 Task: Find a place to stay in Soygaon, India, from August 8 to August 15 for 9 guests, with a price range of ₹10,000 to ₹14,000, 5 bedrooms, 5 bathrooms, 8+ beds, and amenities including Wifi, Free parking, TV, Gym, Breakfast, and Self check-in.
Action: Mouse moved to (585, 85)
Screenshot: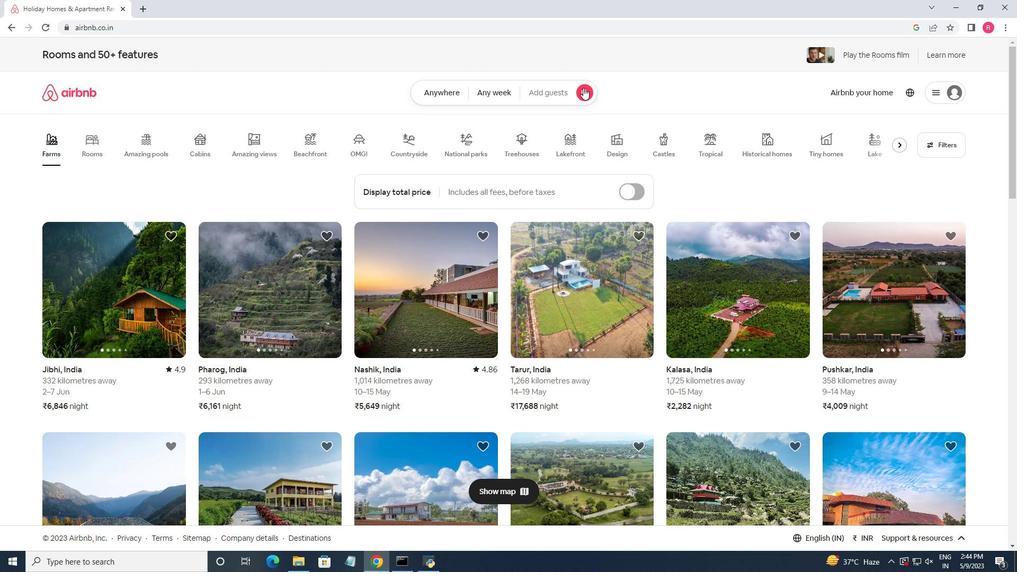 
Action: Mouse pressed left at (585, 85)
Screenshot: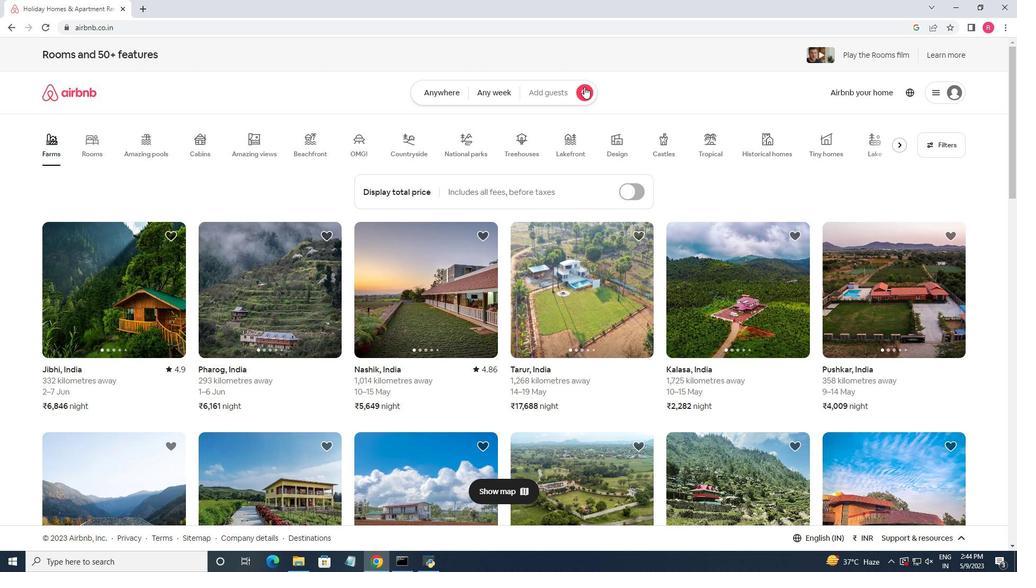
Action: Mouse moved to (381, 138)
Screenshot: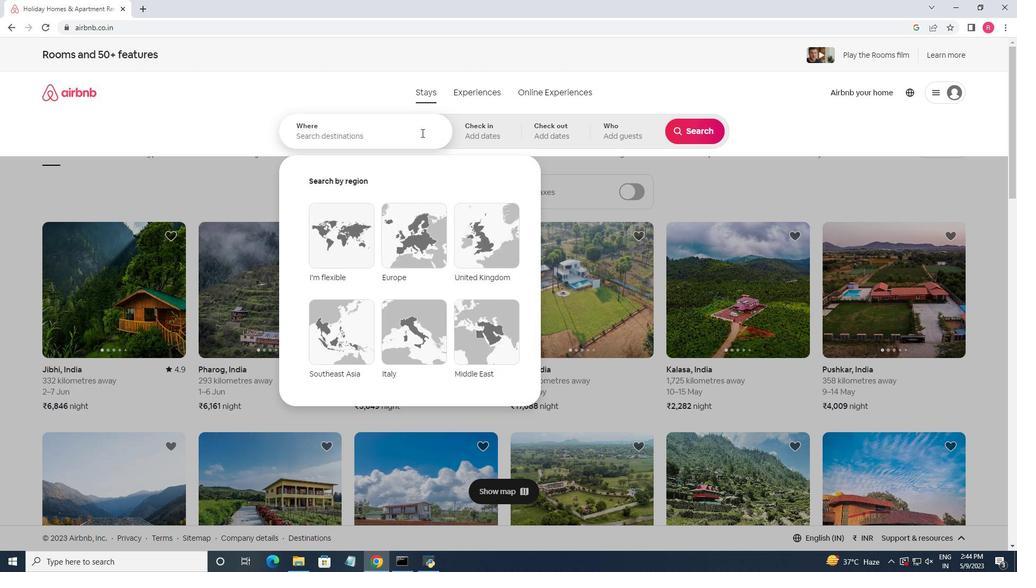
Action: Mouse pressed left at (381, 138)
Screenshot: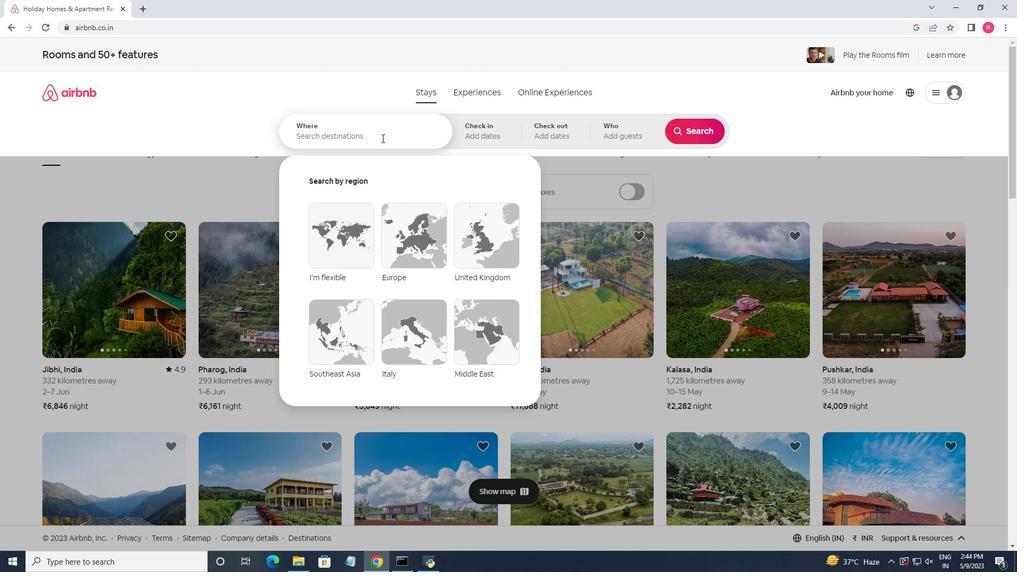 
Action: Key pressed <Key.shift>Soygaon,<Key.shift><Key.shift><Key.shift><Key.shift><Key.space>INdia<Key.backspace><Key.backspace><Key.backspace><Key.backspace>ndia<Key.enter>
Screenshot: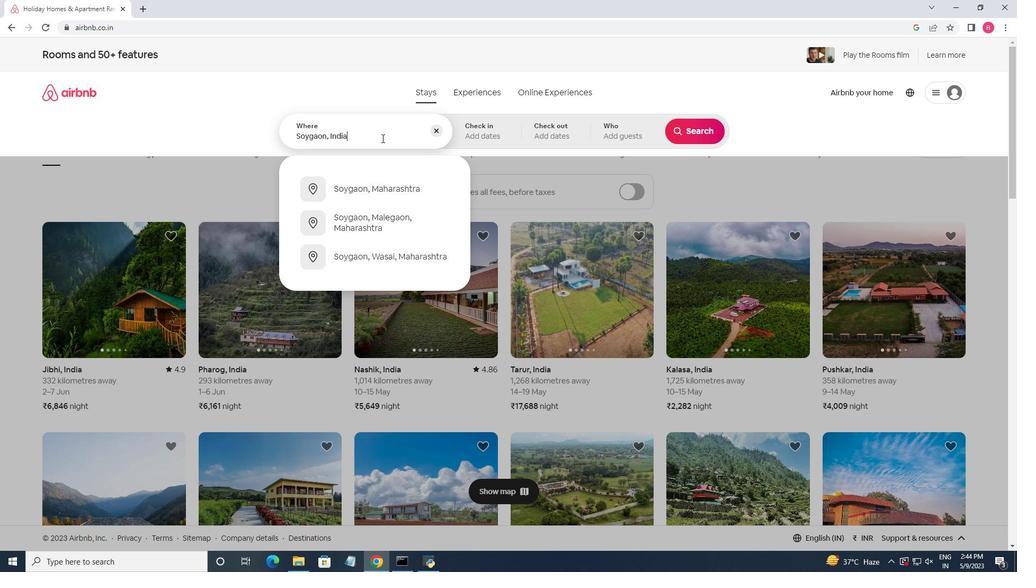 
Action: Mouse moved to (689, 216)
Screenshot: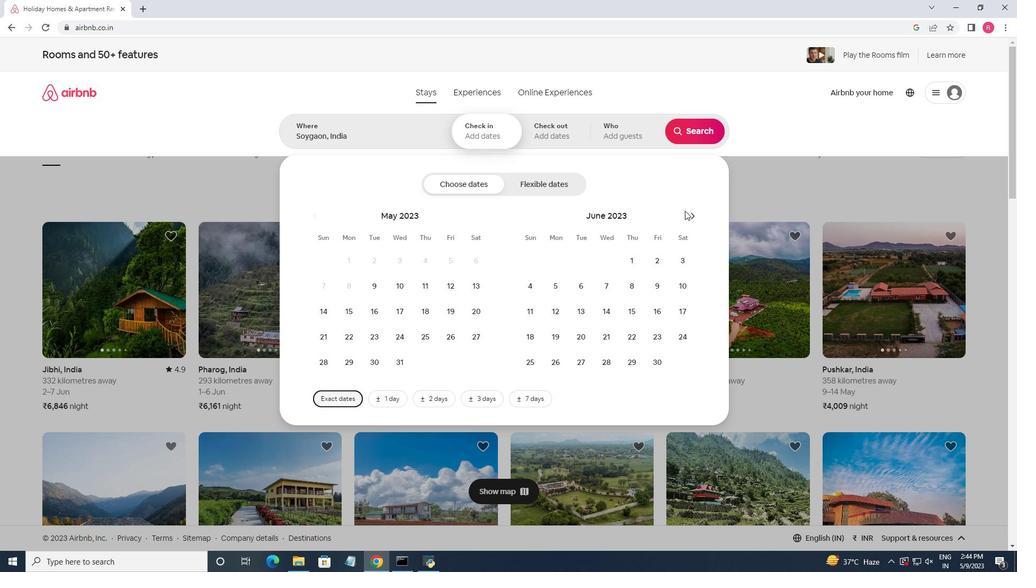 
Action: Mouse pressed left at (689, 216)
Screenshot: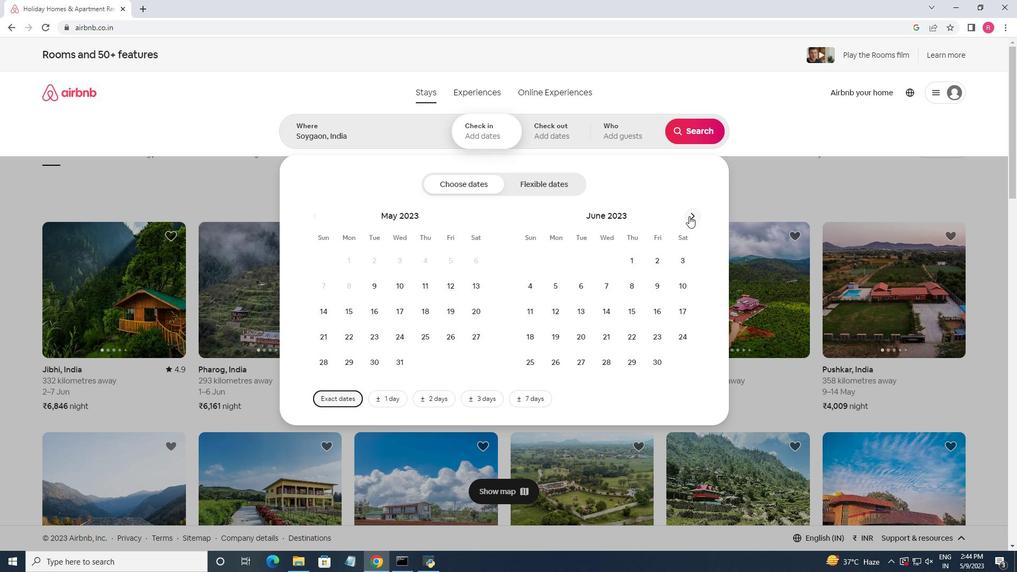 
Action: Mouse moved to (690, 216)
Screenshot: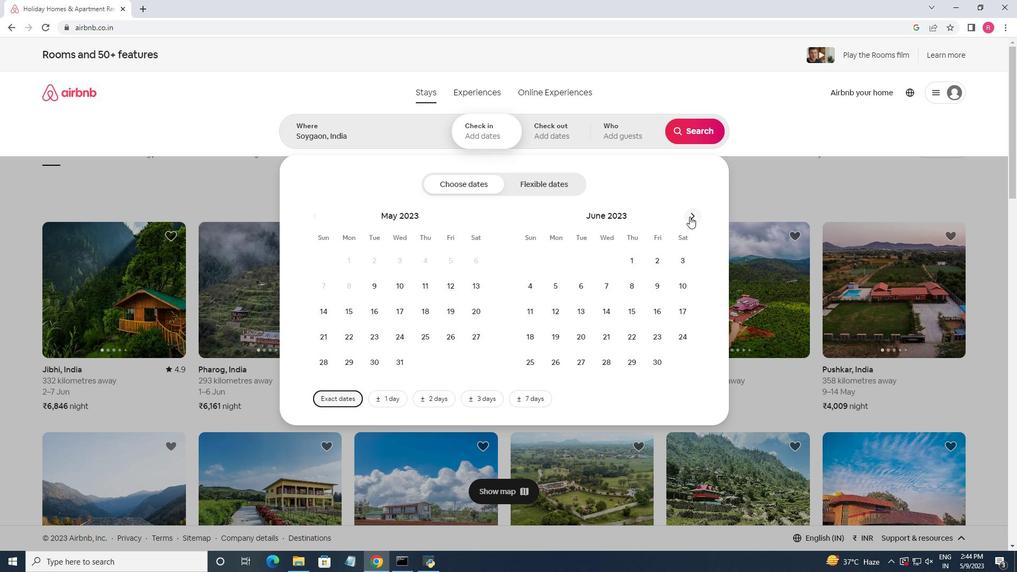 
Action: Mouse pressed left at (690, 216)
Screenshot: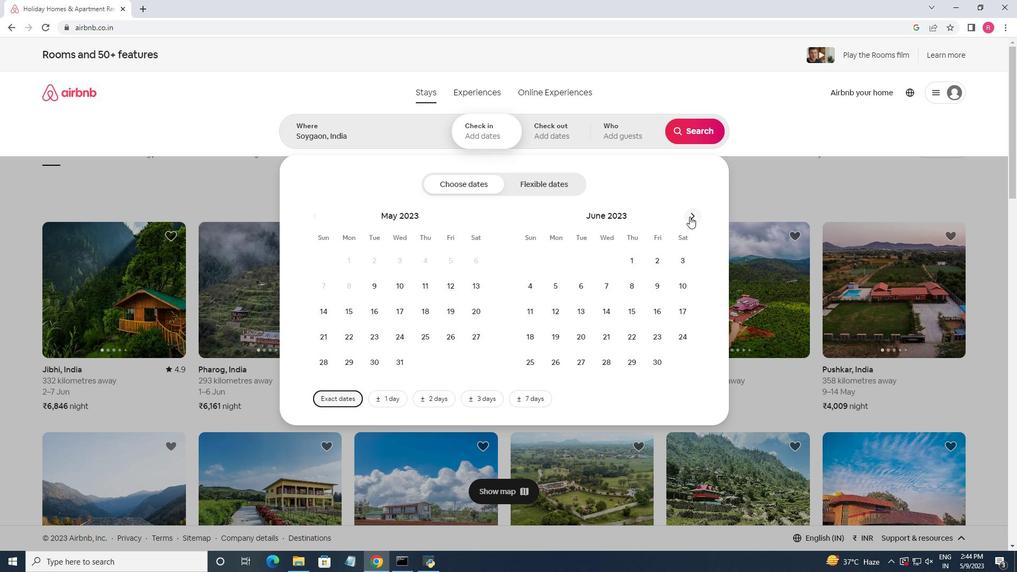 
Action: Mouse moved to (691, 217)
Screenshot: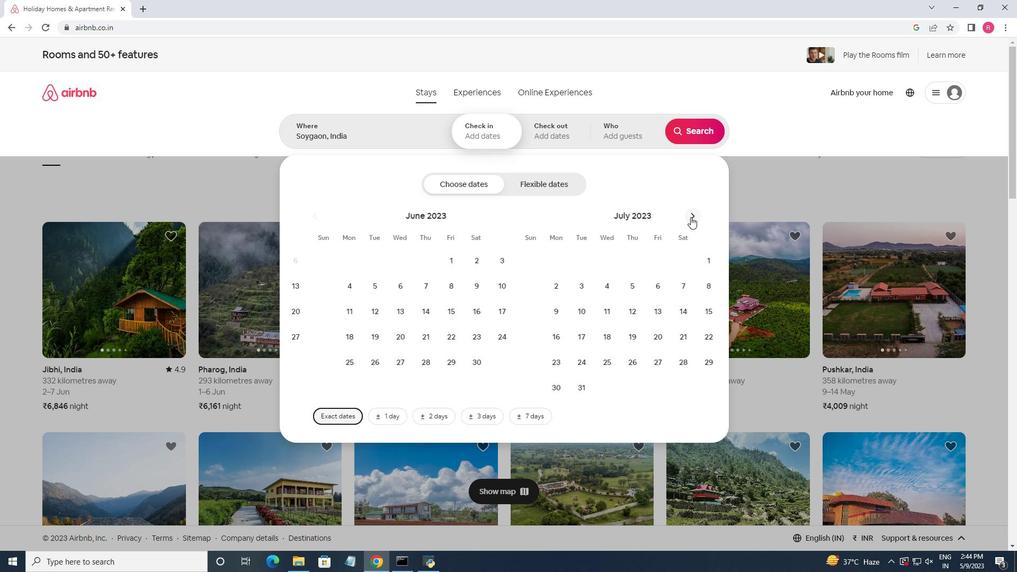 
Action: Mouse pressed left at (691, 217)
Screenshot: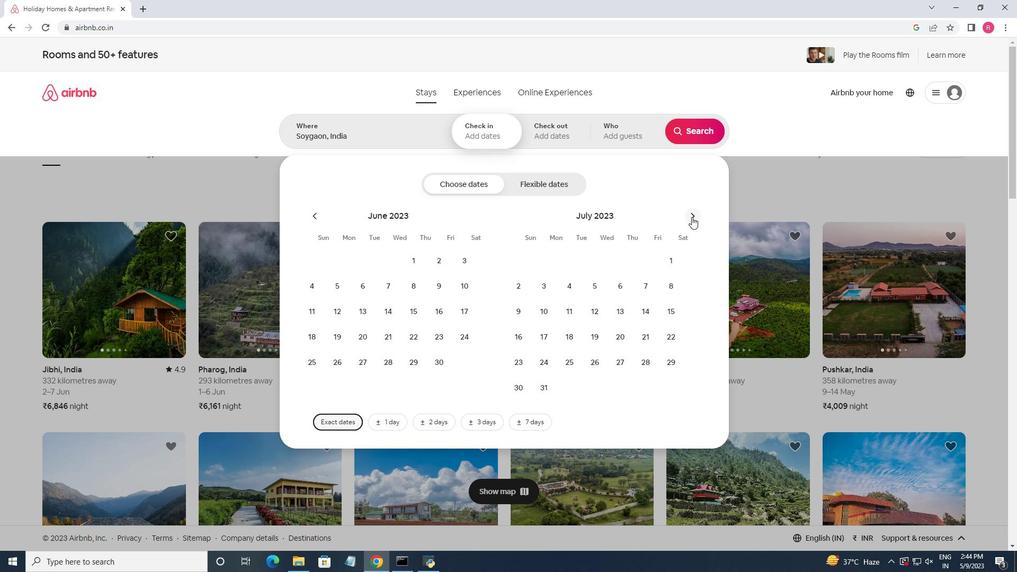 
Action: Mouse moved to (381, 283)
Screenshot: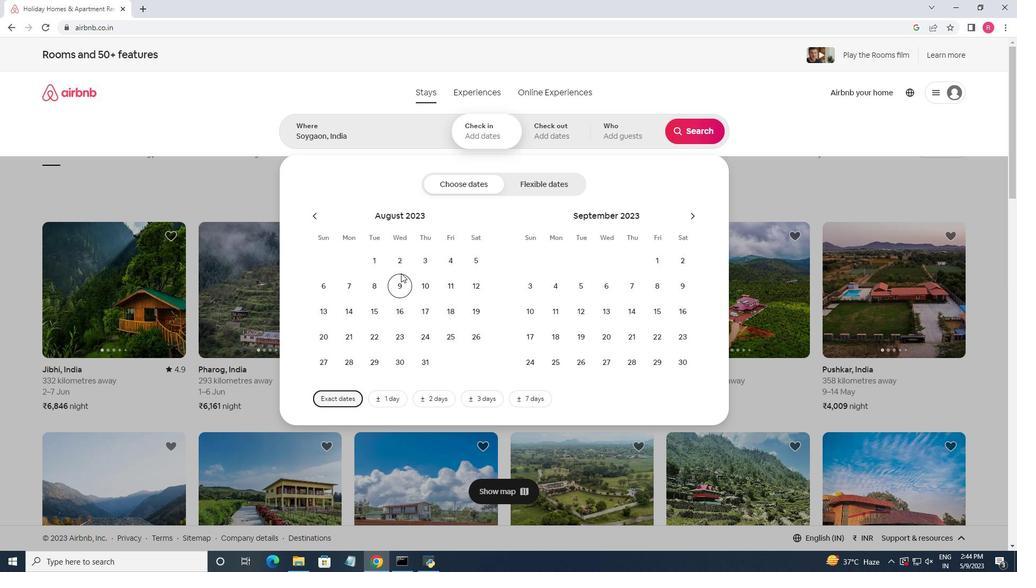 
Action: Mouse pressed left at (381, 283)
Screenshot: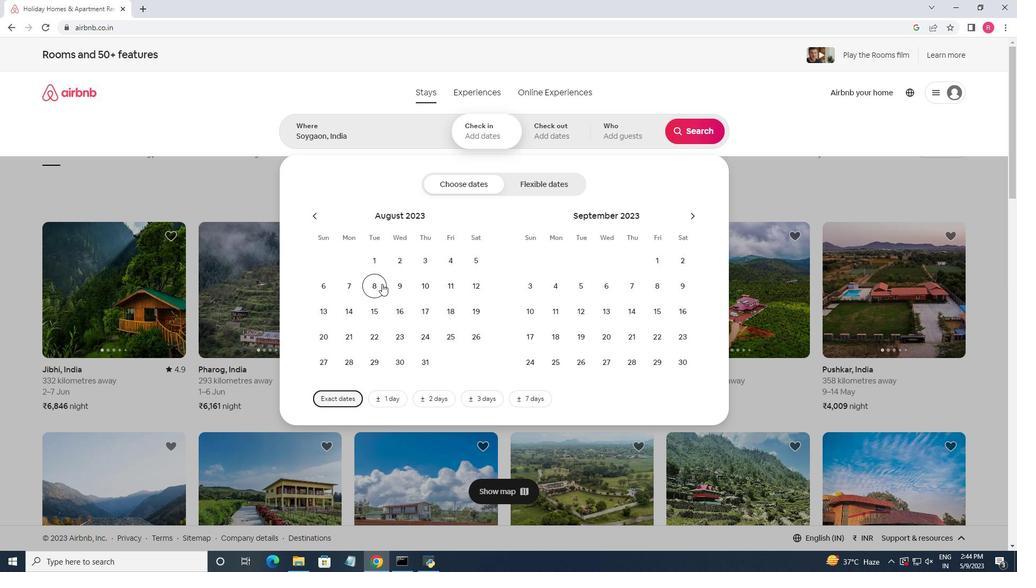 
Action: Mouse moved to (372, 309)
Screenshot: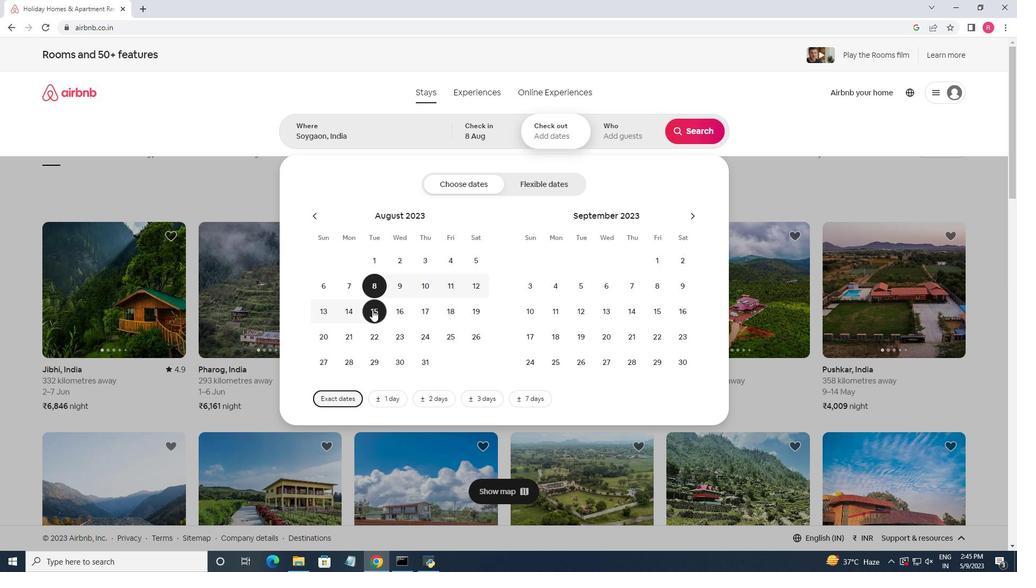 
Action: Mouse pressed left at (372, 309)
Screenshot: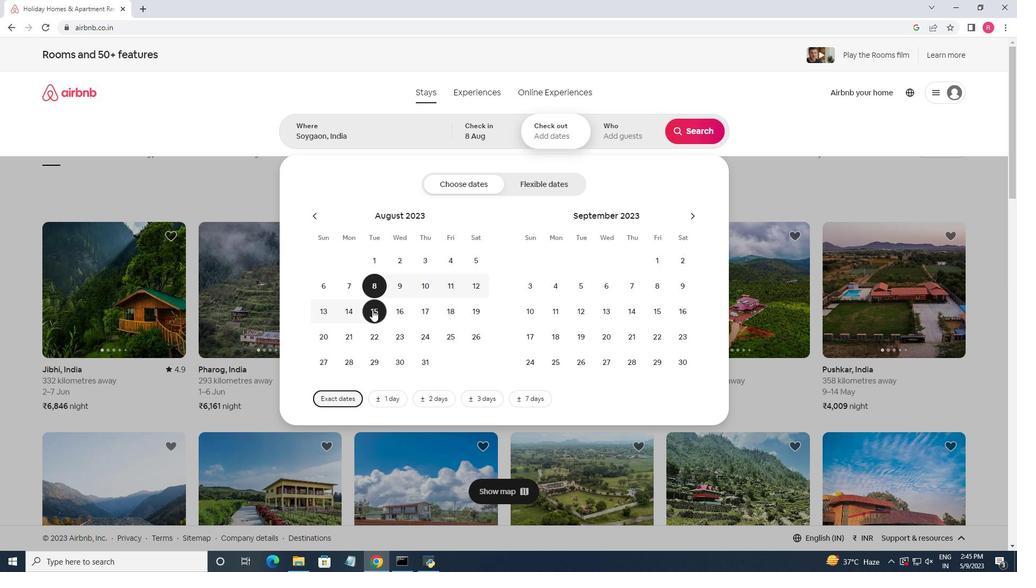 
Action: Mouse moved to (617, 135)
Screenshot: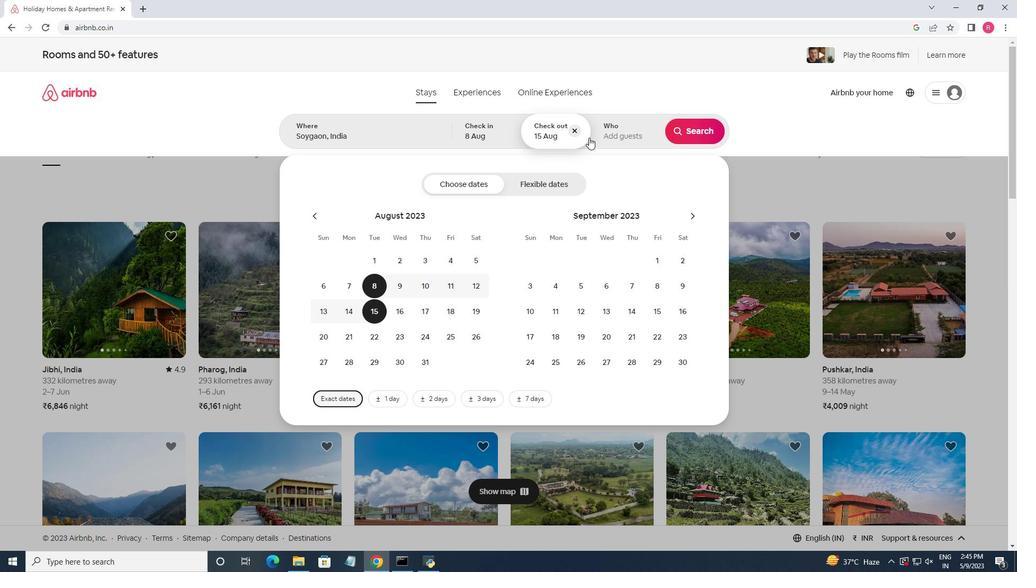 
Action: Mouse pressed left at (617, 135)
Screenshot: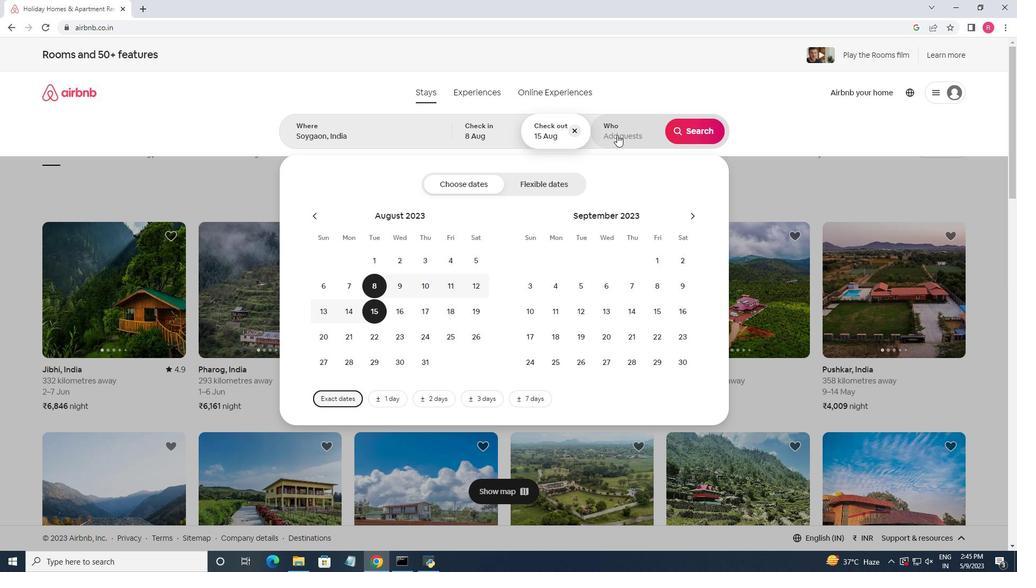 
Action: Mouse moved to (698, 187)
Screenshot: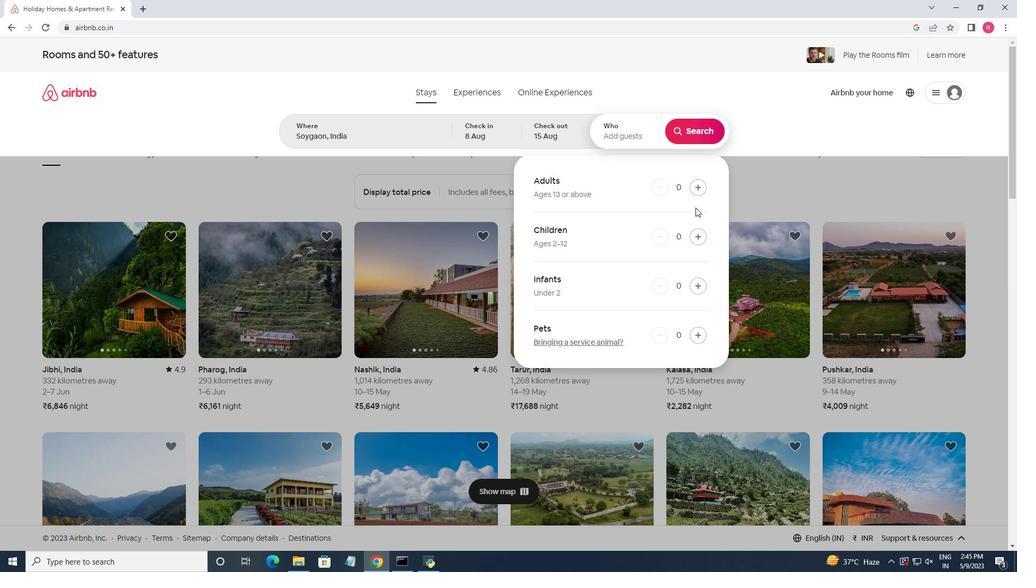 
Action: Mouse pressed left at (698, 187)
Screenshot: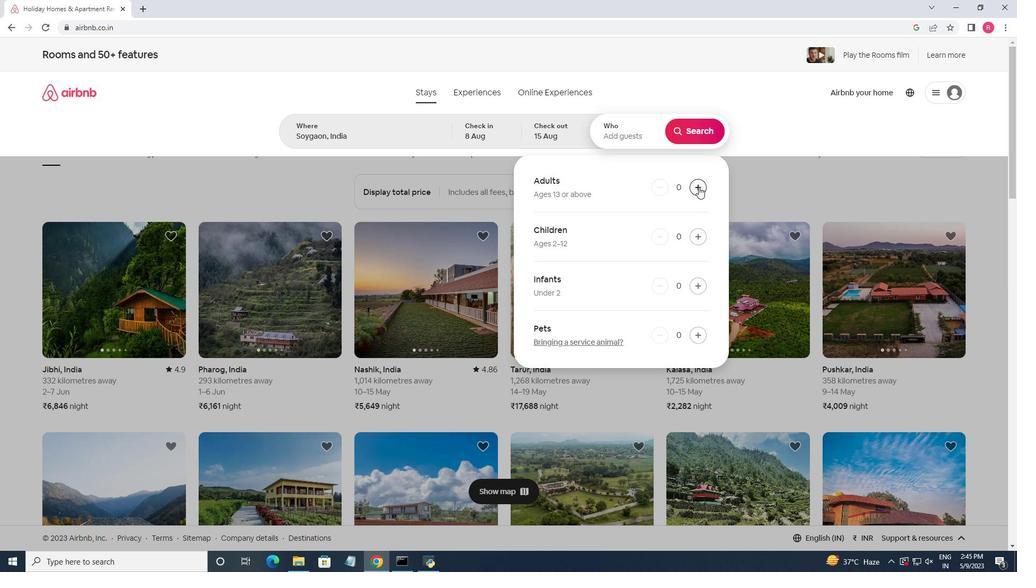 
Action: Mouse moved to (698, 187)
Screenshot: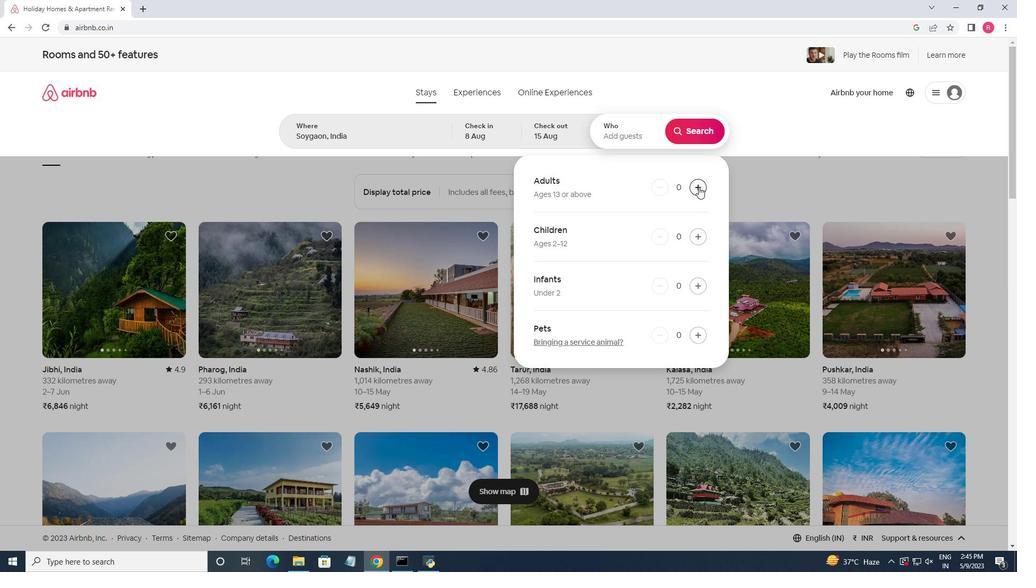 
Action: Mouse pressed left at (698, 187)
Screenshot: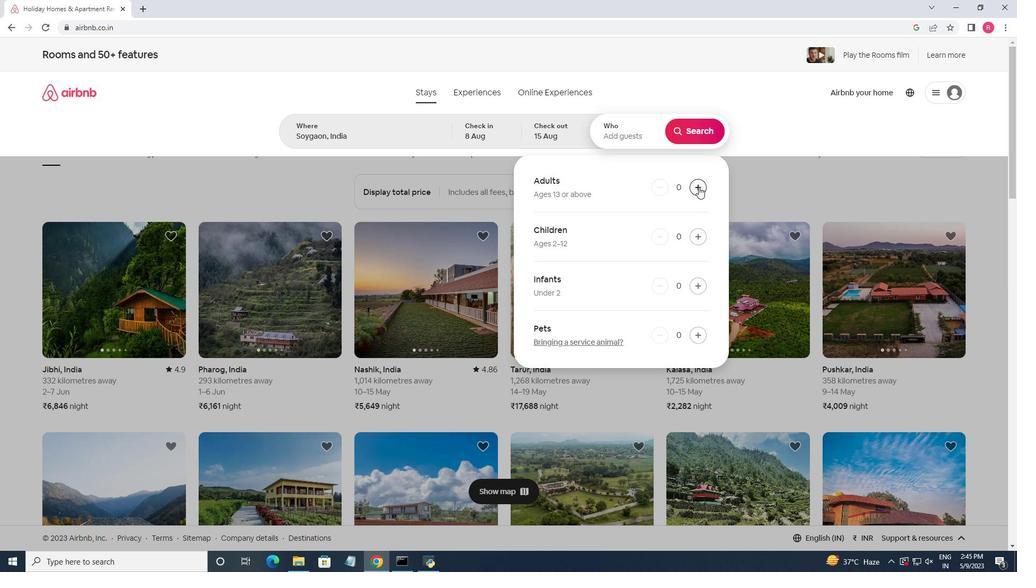 
Action: Mouse pressed left at (698, 187)
Screenshot: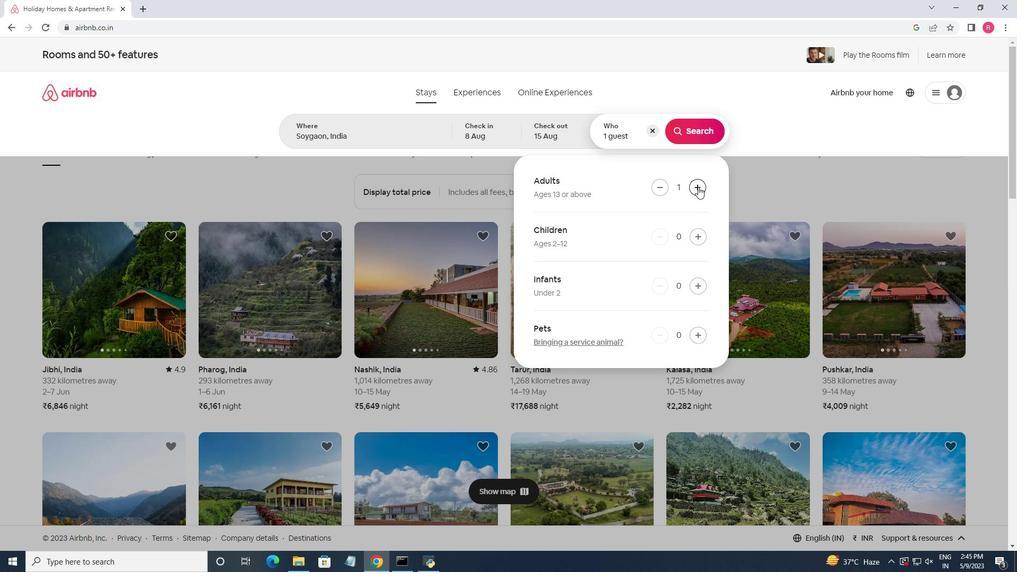 
Action: Mouse pressed left at (698, 187)
Screenshot: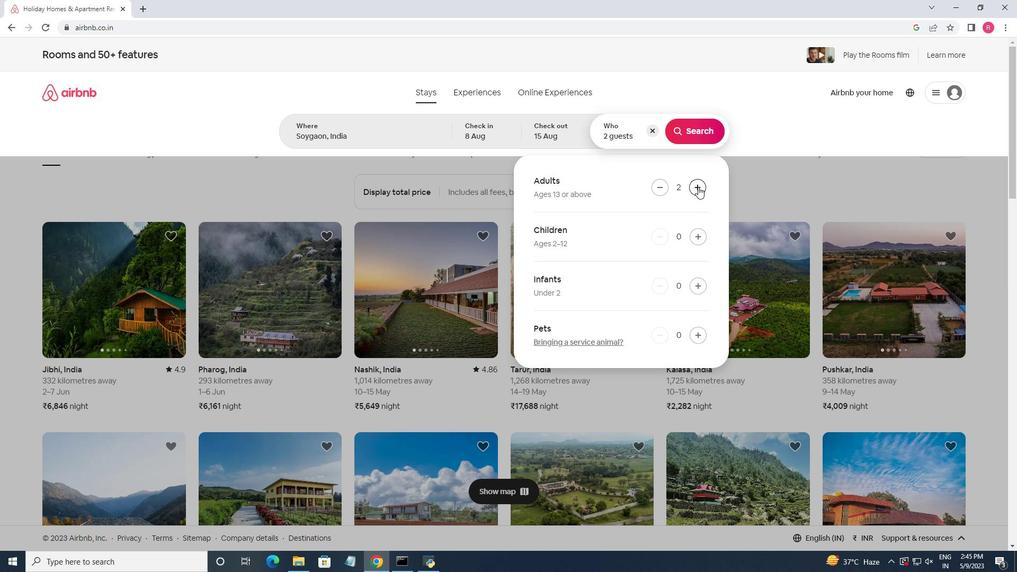 
Action: Mouse pressed left at (698, 187)
Screenshot: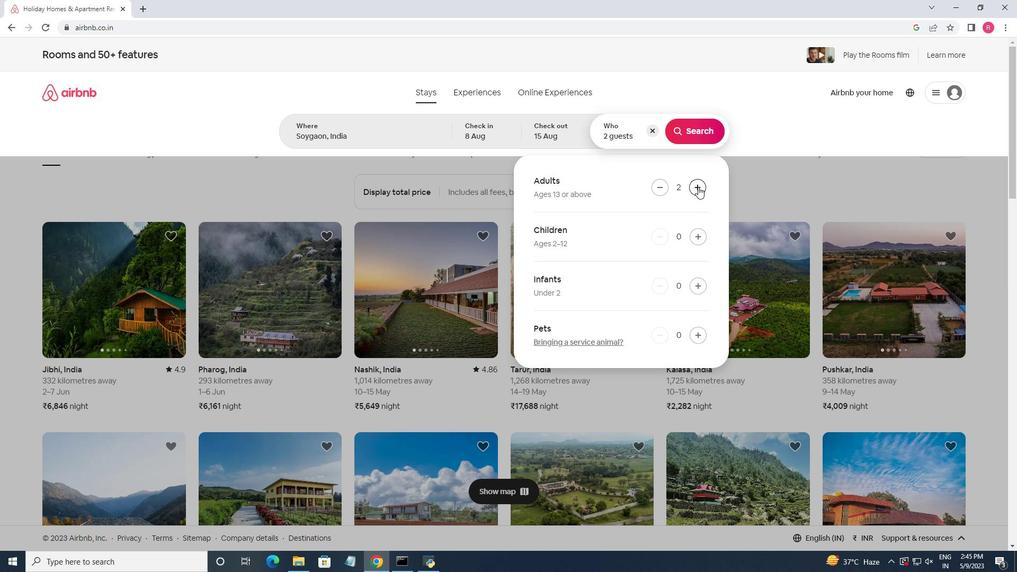 
Action: Mouse pressed left at (698, 187)
Screenshot: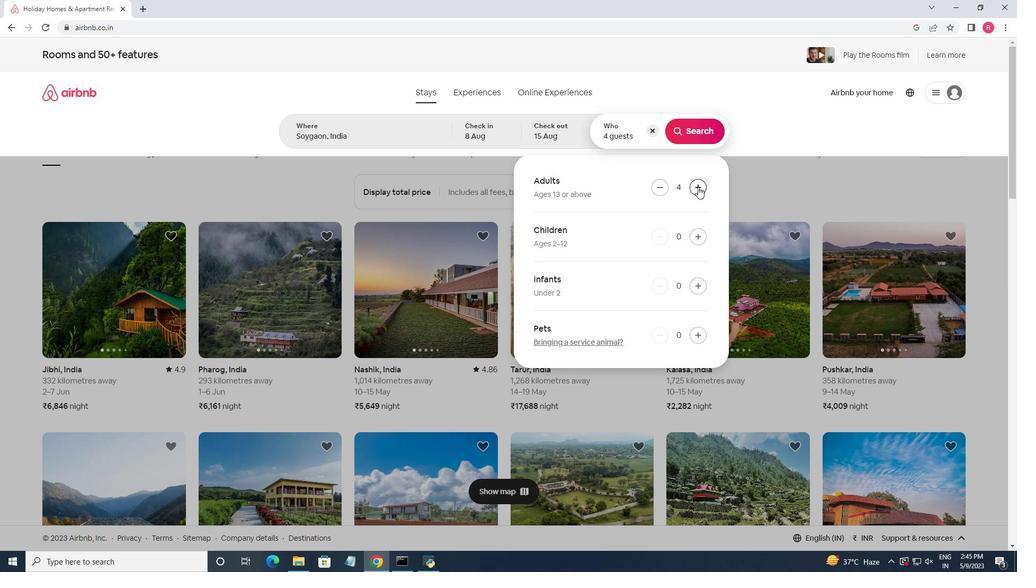 
Action: Mouse pressed left at (698, 187)
Screenshot: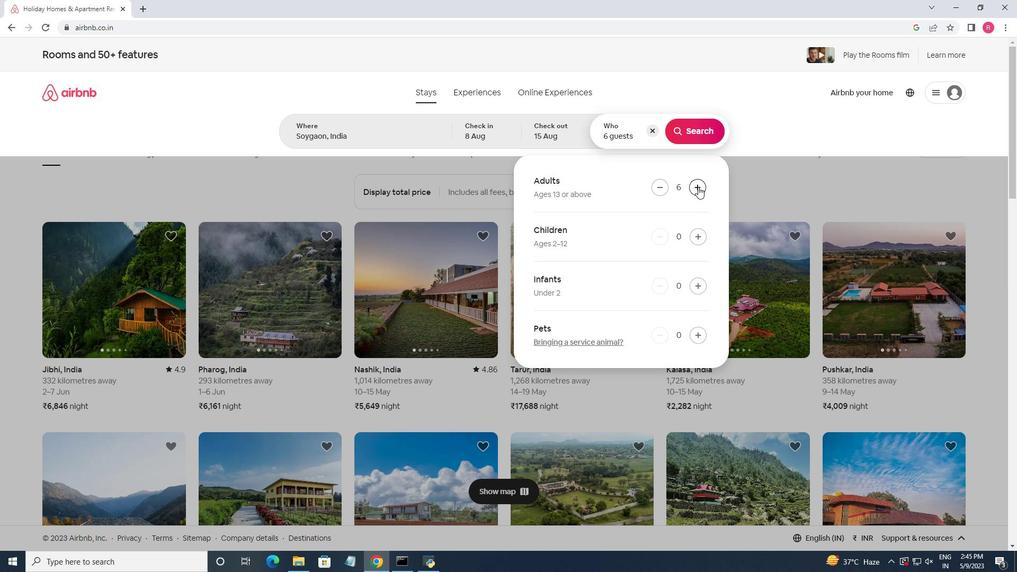
Action: Mouse moved to (697, 188)
Screenshot: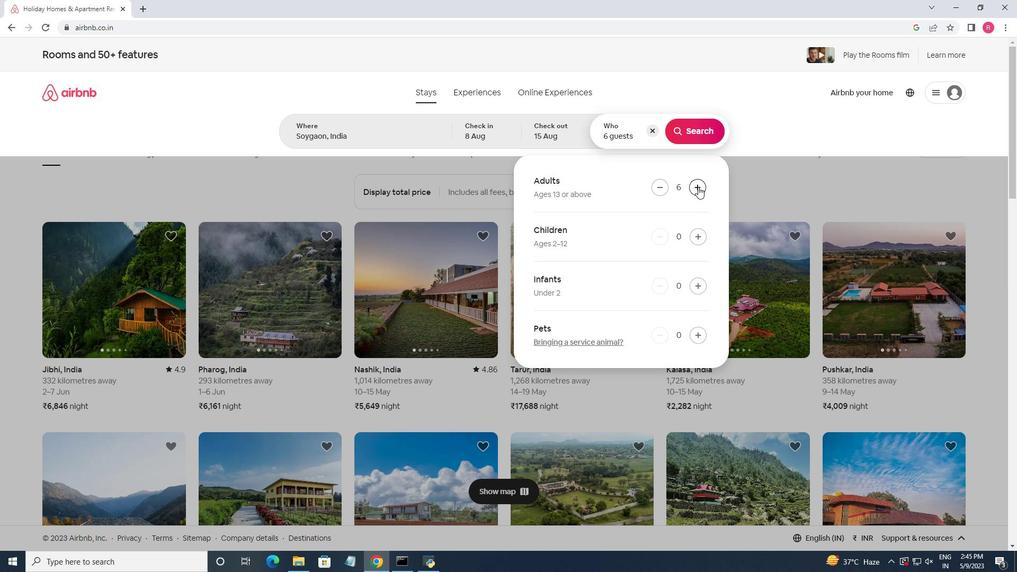 
Action: Mouse pressed left at (697, 188)
Screenshot: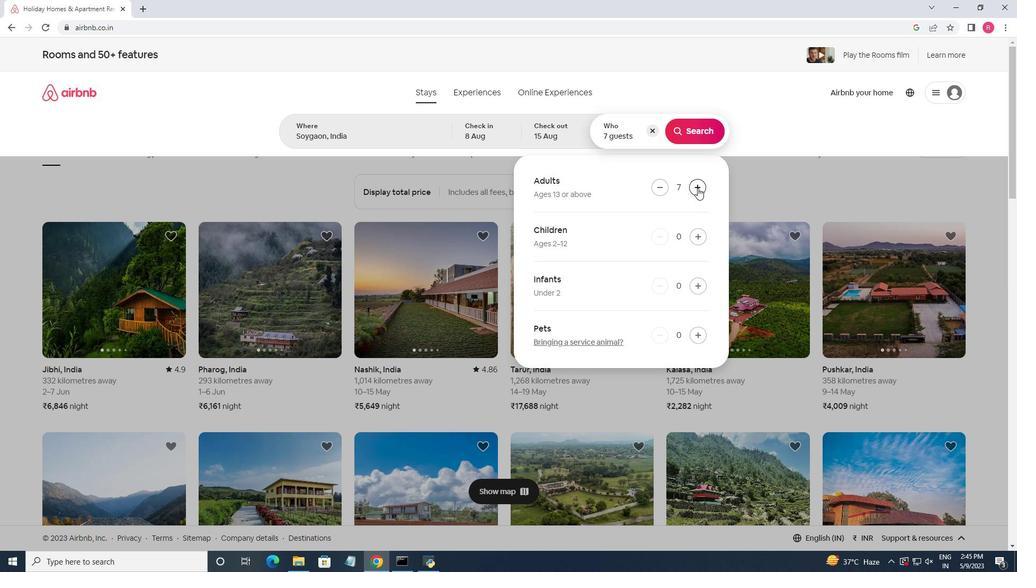 
Action: Mouse pressed left at (697, 188)
Screenshot: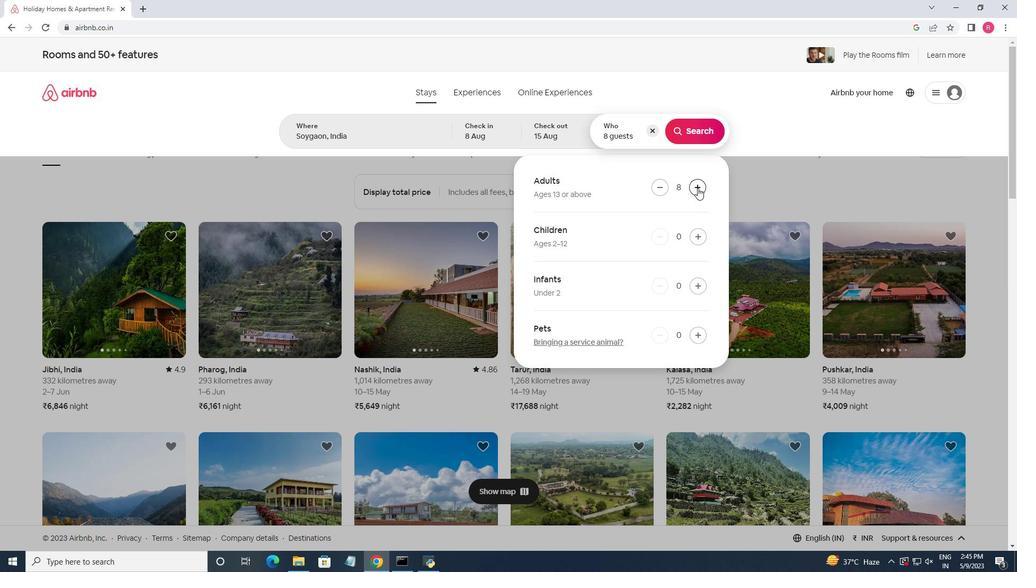 
Action: Mouse moved to (691, 130)
Screenshot: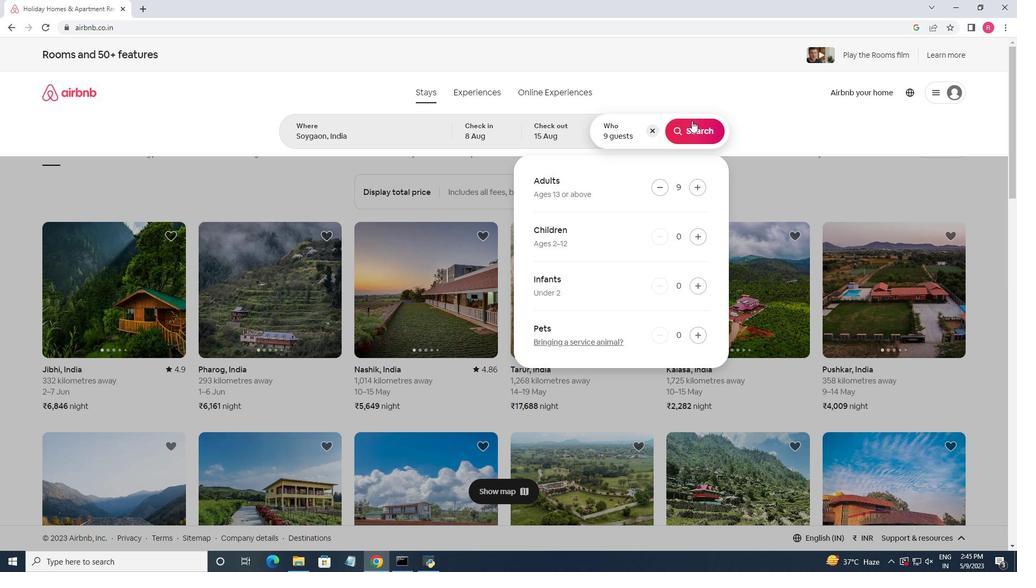 
Action: Mouse pressed left at (691, 130)
Screenshot: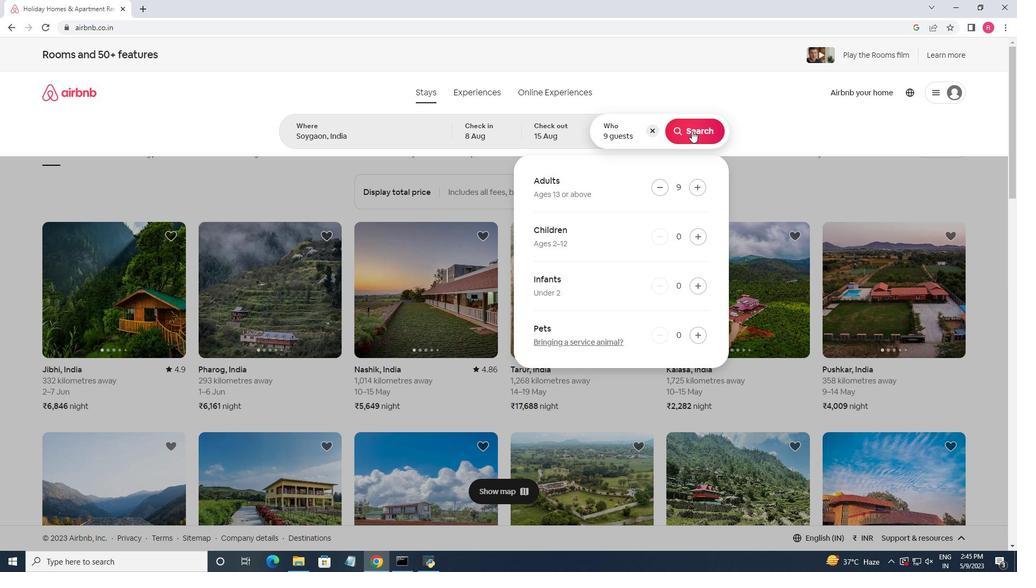 
Action: Mouse moved to (973, 102)
Screenshot: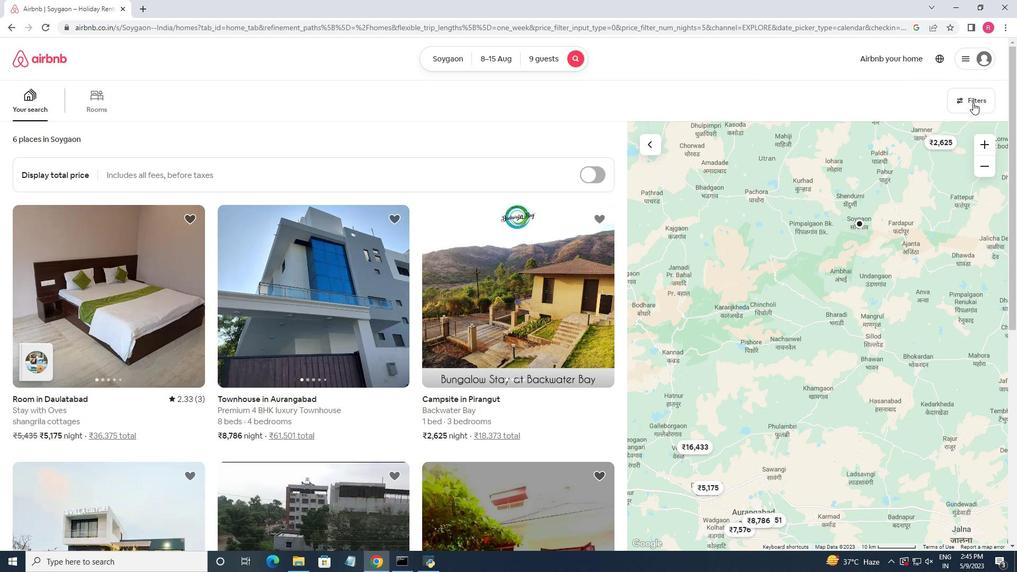 
Action: Mouse pressed left at (973, 102)
Screenshot: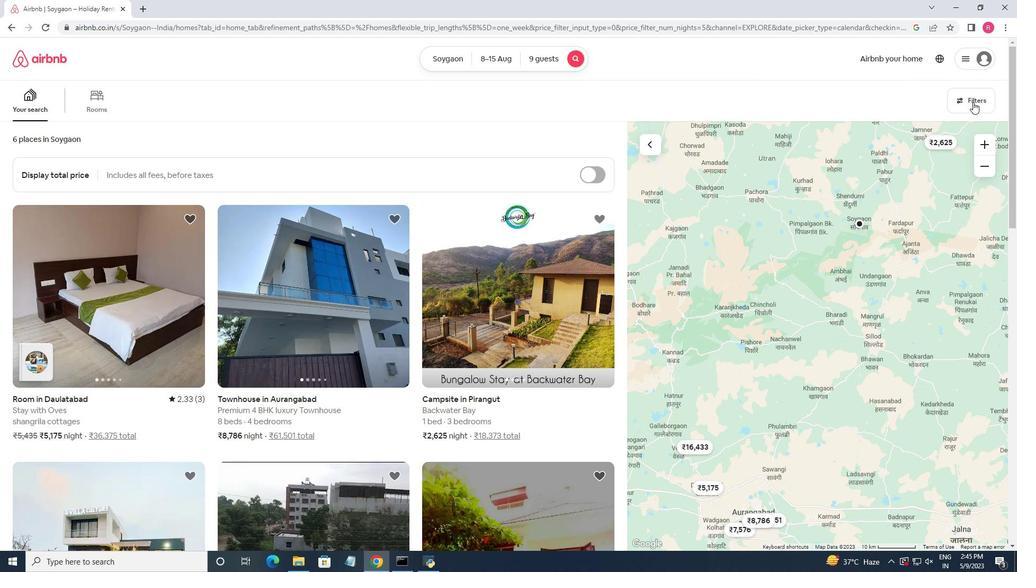 
Action: Mouse moved to (413, 366)
Screenshot: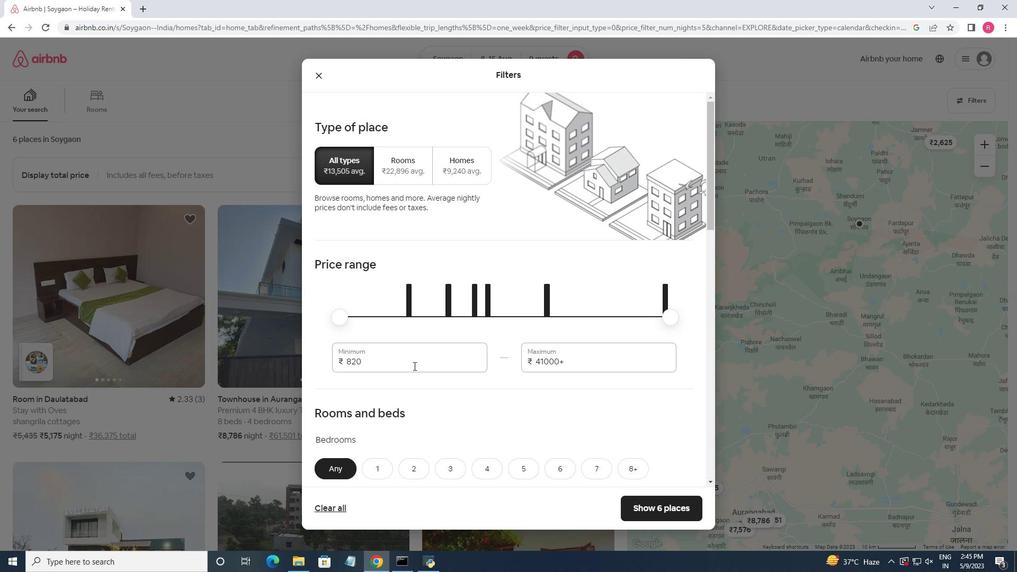 
Action: Mouse pressed left at (413, 366)
Screenshot: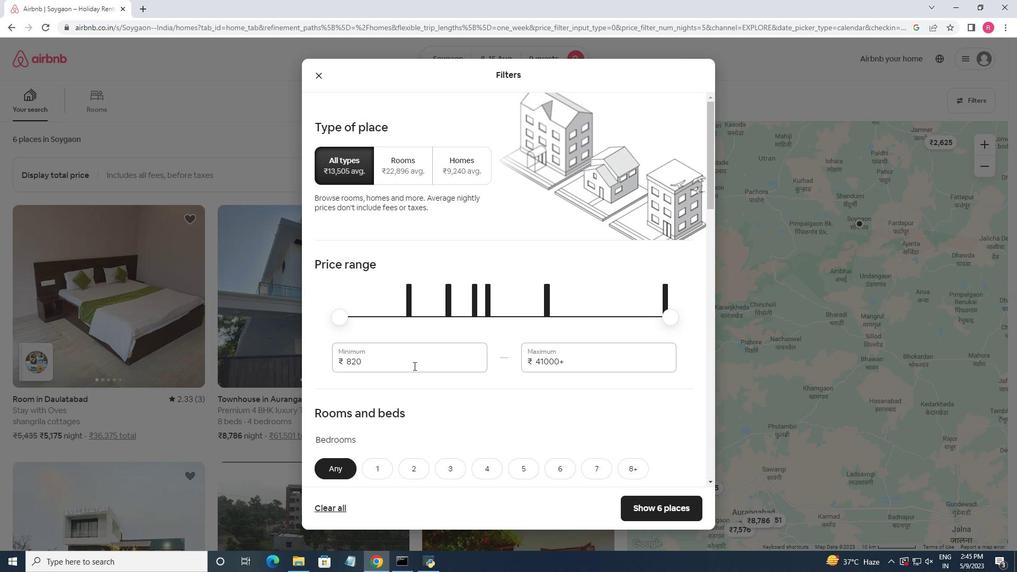 
Action: Mouse pressed left at (413, 366)
Screenshot: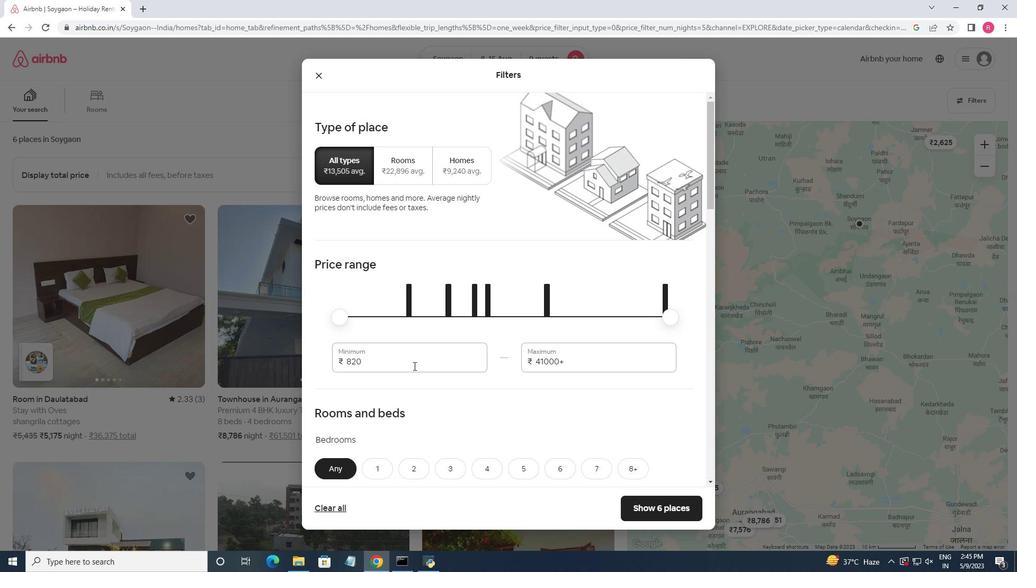 
Action: Key pressed <Key.backspace>10000<Key.tab>140000
Screenshot: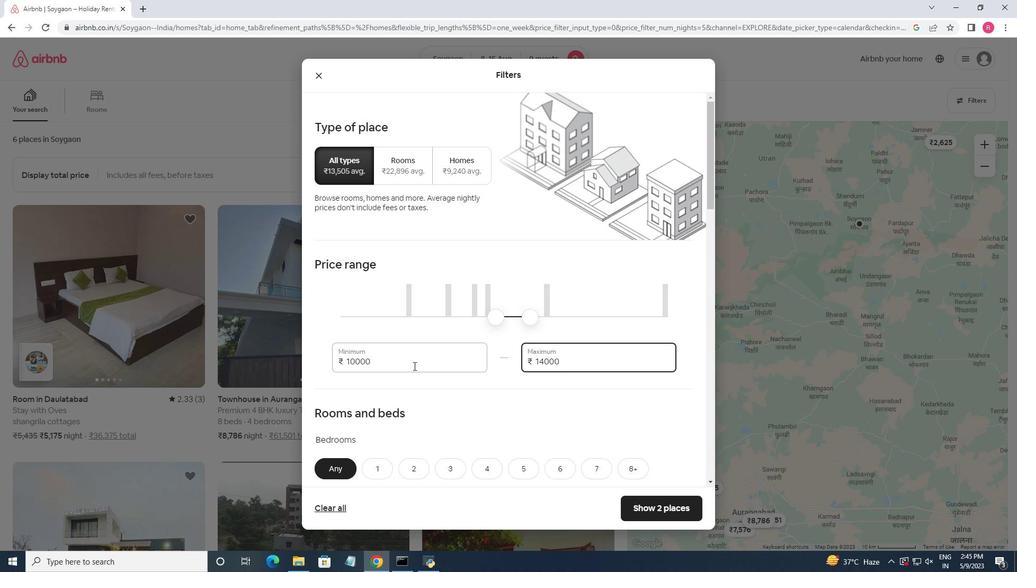 
Action: Mouse moved to (434, 401)
Screenshot: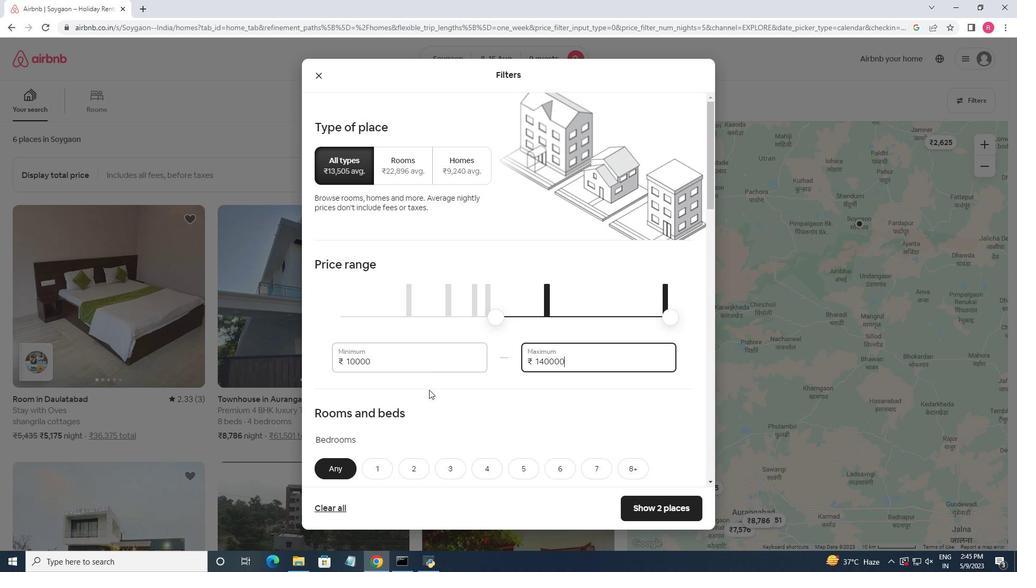 
Action: Key pressed <Key.backspace>
Screenshot: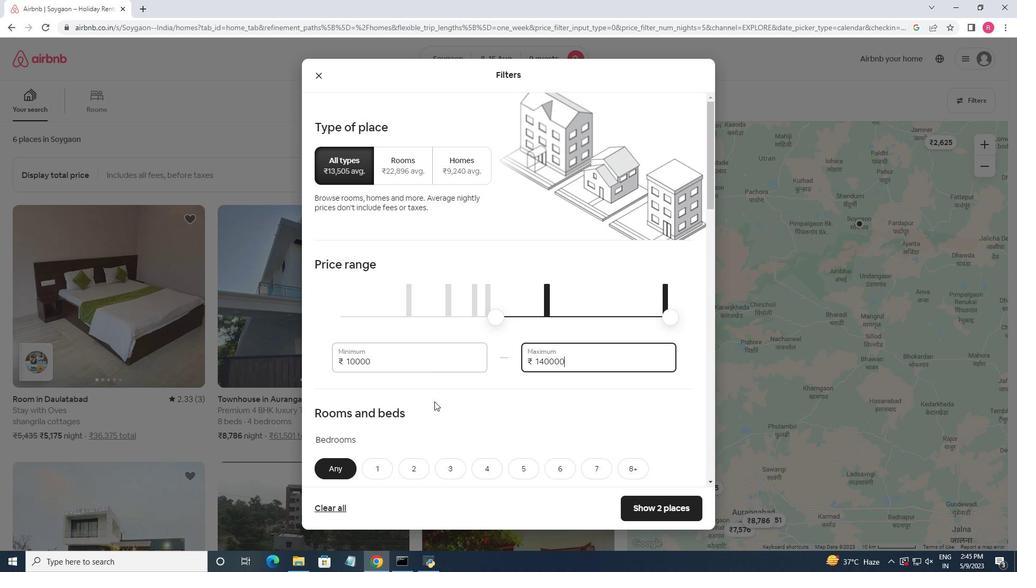 
Action: Mouse moved to (532, 395)
Screenshot: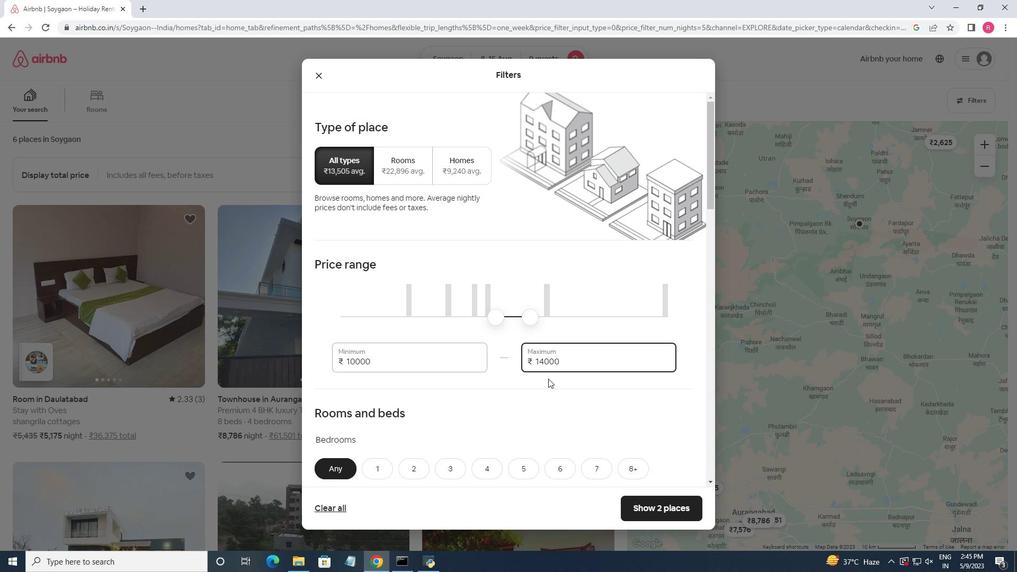 
Action: Mouse scrolled (532, 394) with delta (0, 0)
Screenshot: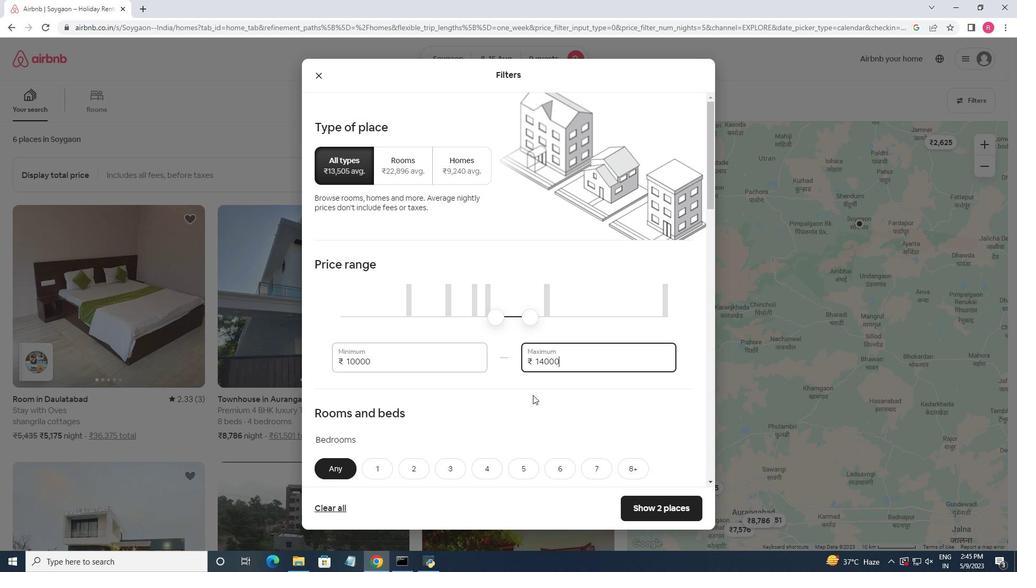 
Action: Mouse moved to (526, 396)
Screenshot: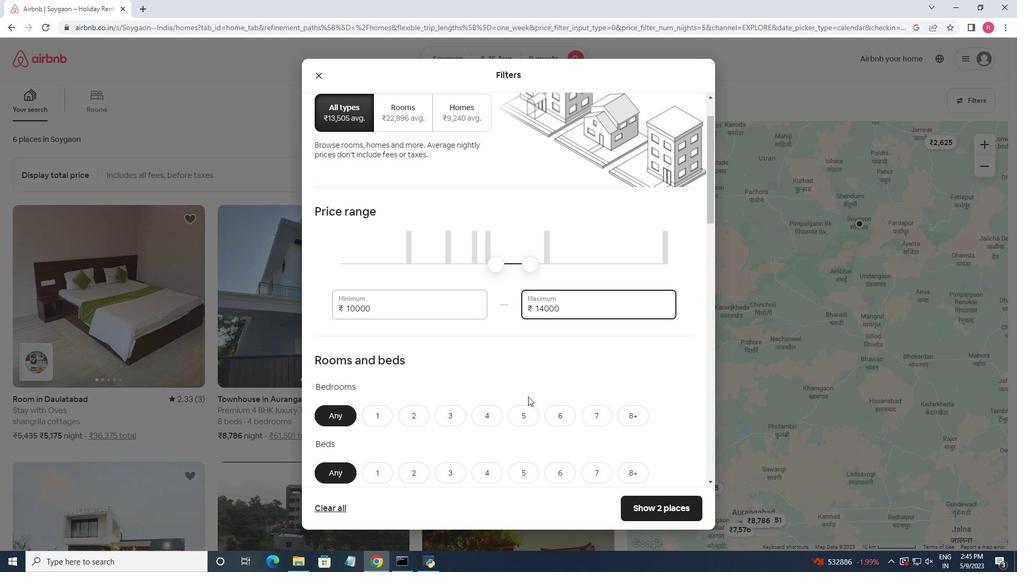 
Action: Mouse scrolled (526, 396) with delta (0, 0)
Screenshot: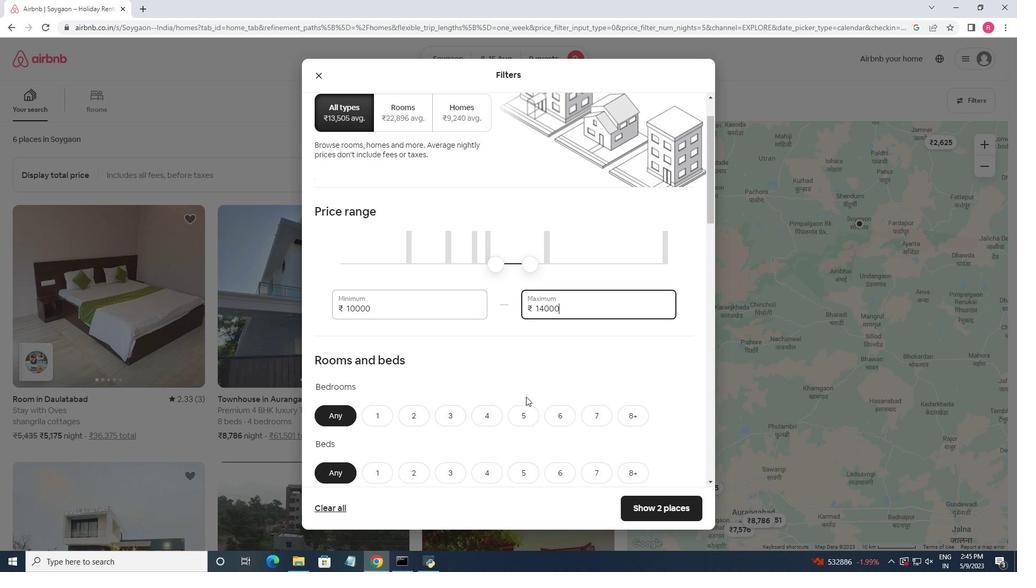
Action: Mouse moved to (533, 375)
Screenshot: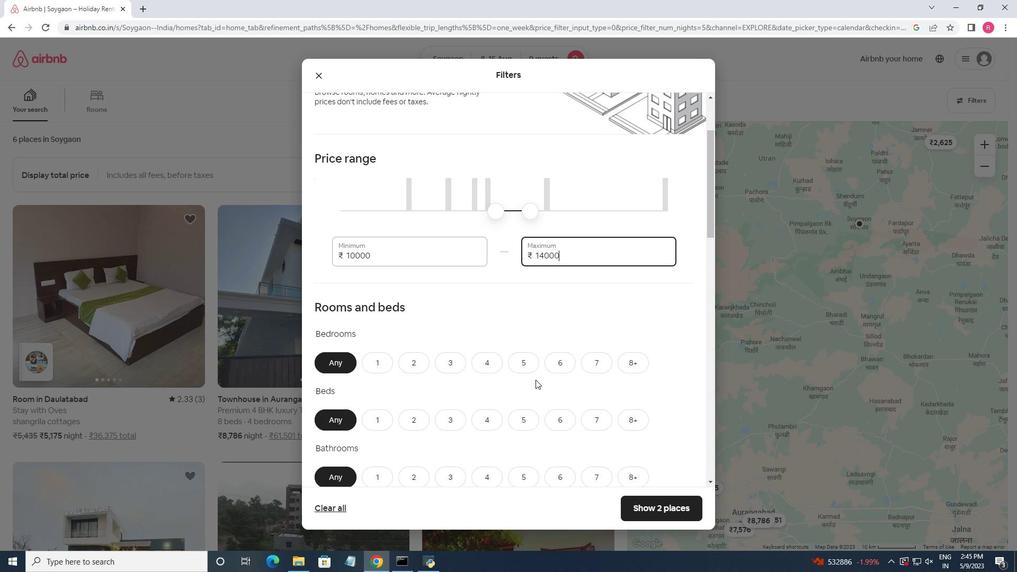 
Action: Mouse scrolled (533, 374) with delta (0, 0)
Screenshot: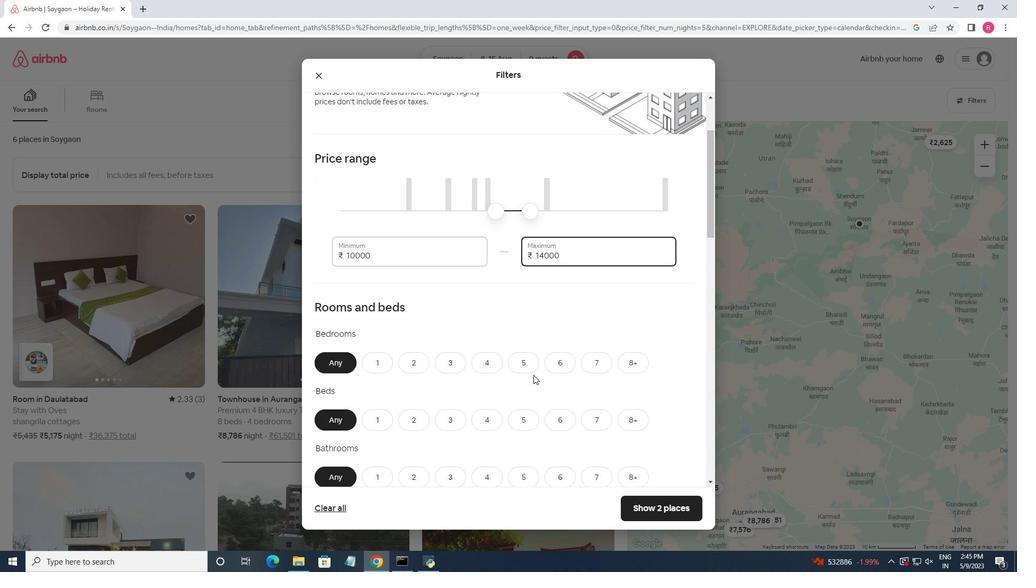 
Action: Mouse moved to (526, 310)
Screenshot: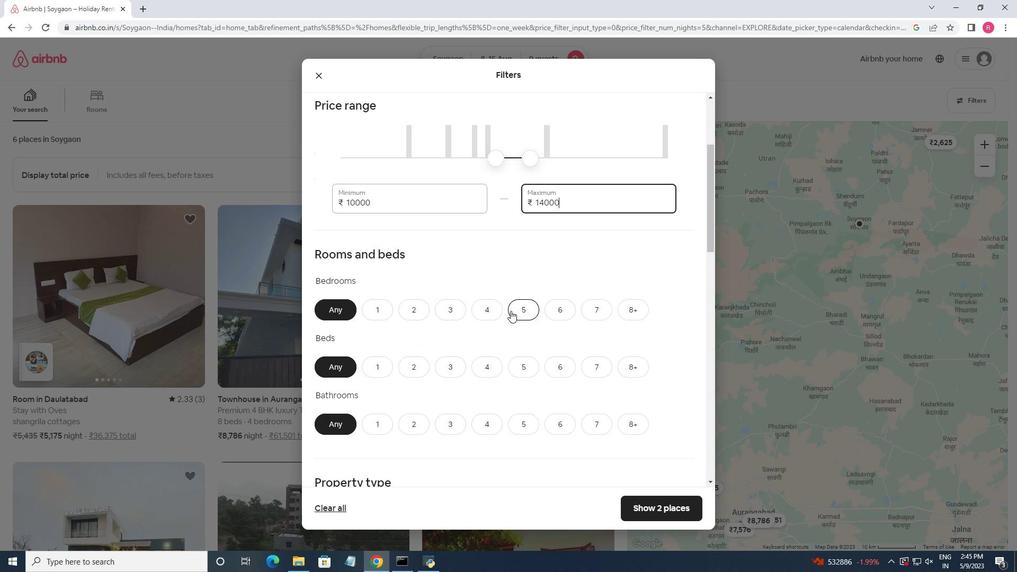 
Action: Mouse pressed left at (526, 310)
Screenshot: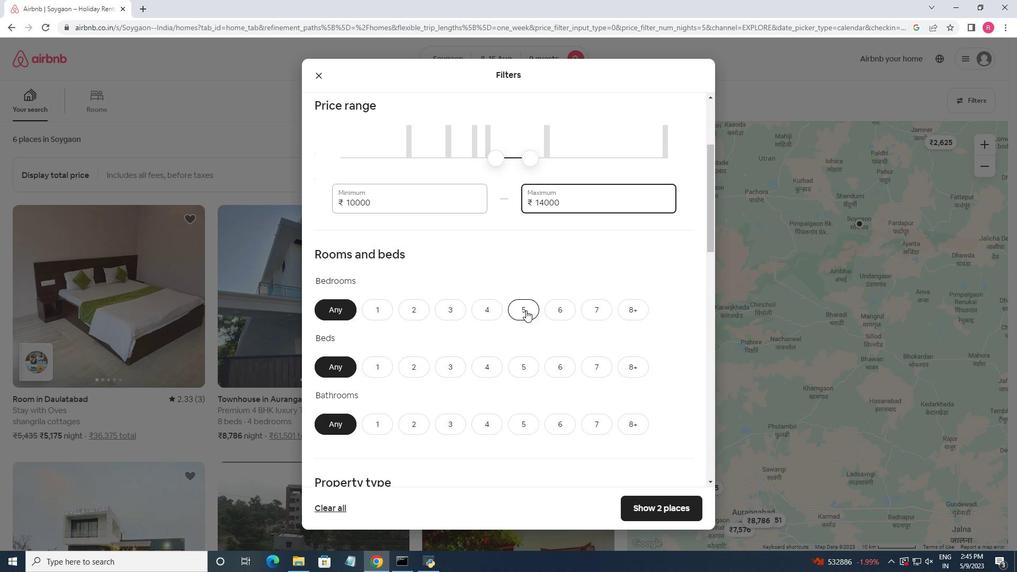 
Action: Mouse moved to (644, 367)
Screenshot: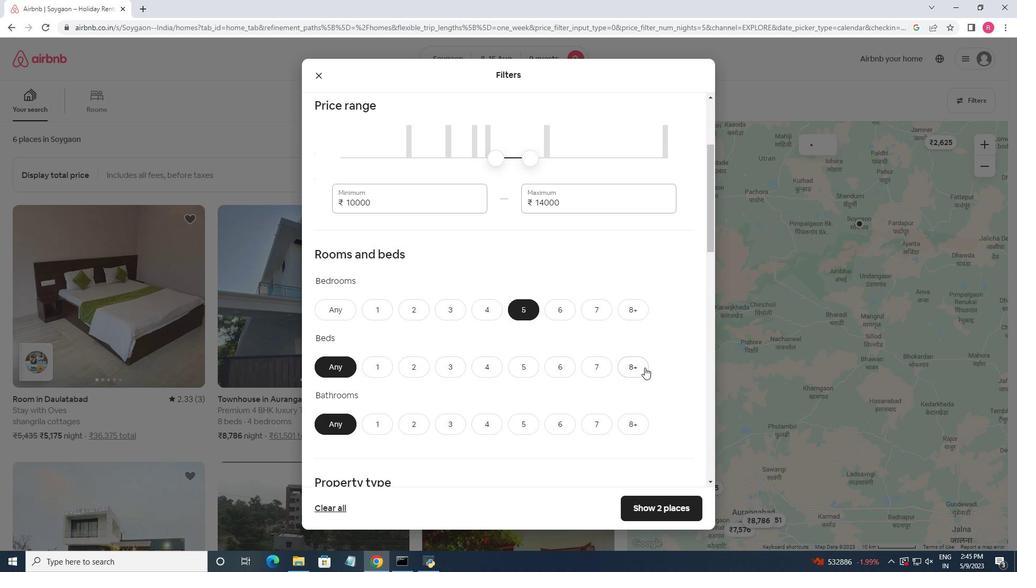 
Action: Mouse pressed left at (644, 367)
Screenshot: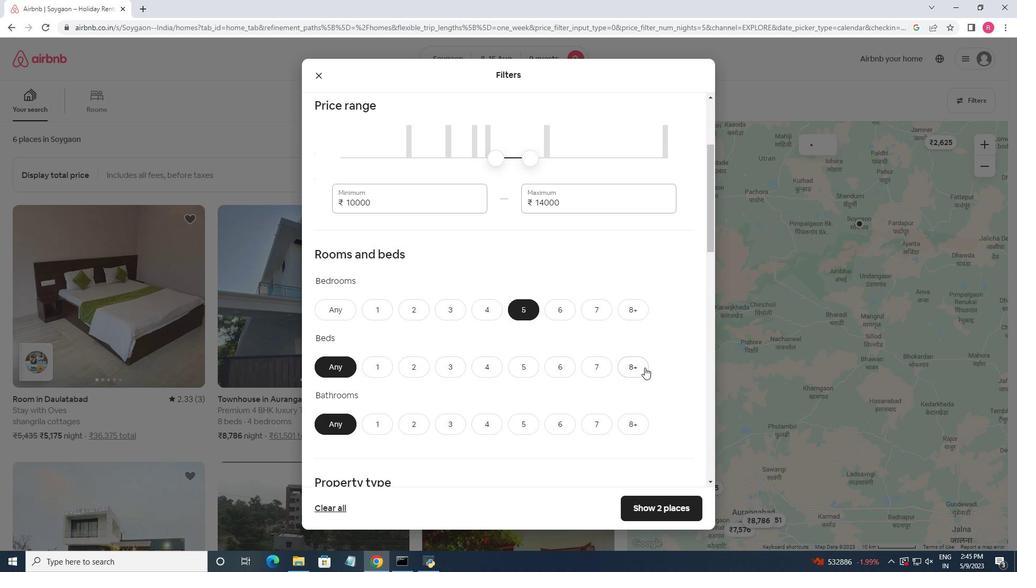 
Action: Mouse moved to (519, 427)
Screenshot: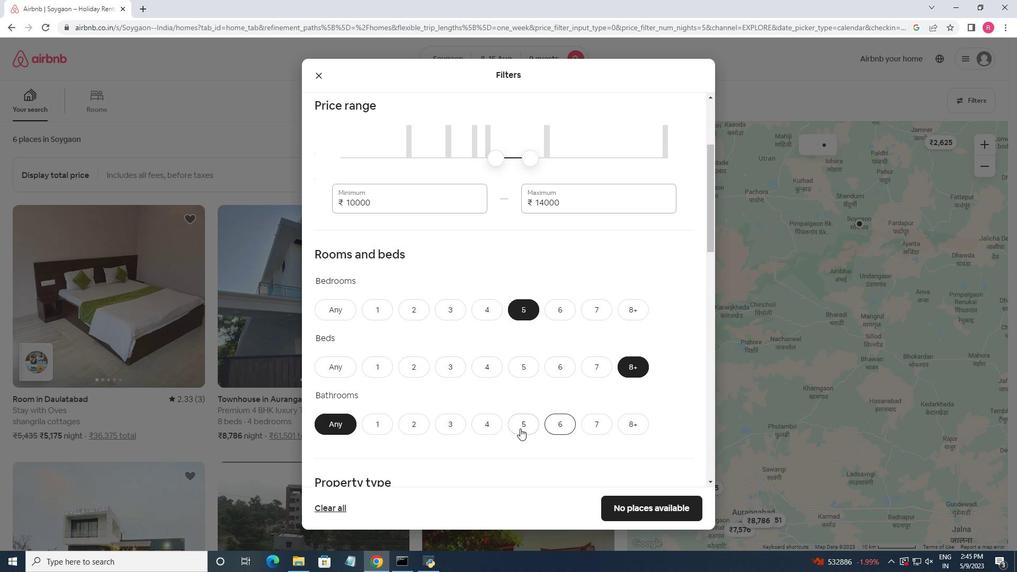 
Action: Mouse pressed left at (519, 427)
Screenshot: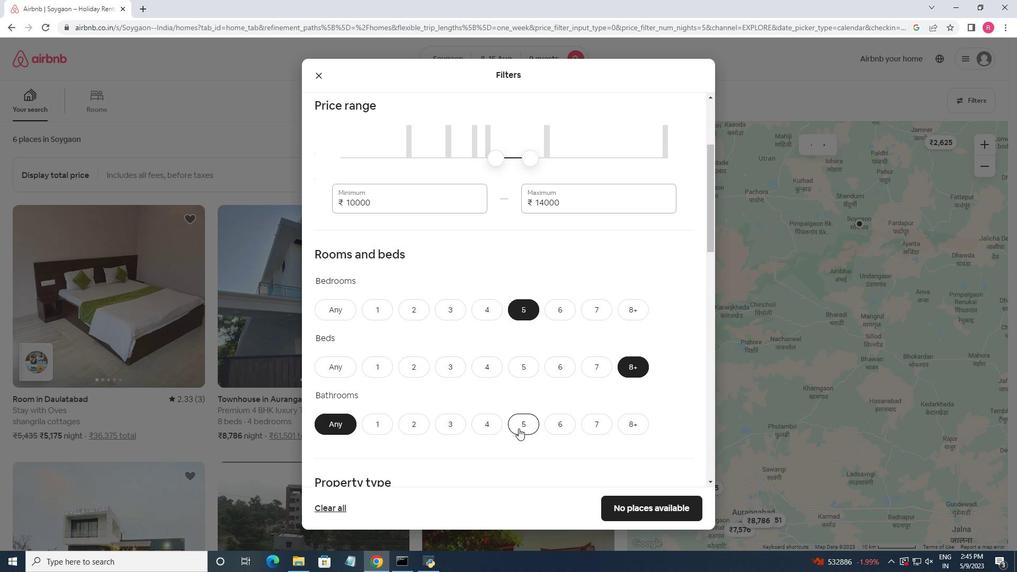 
Action: Mouse moved to (502, 309)
Screenshot: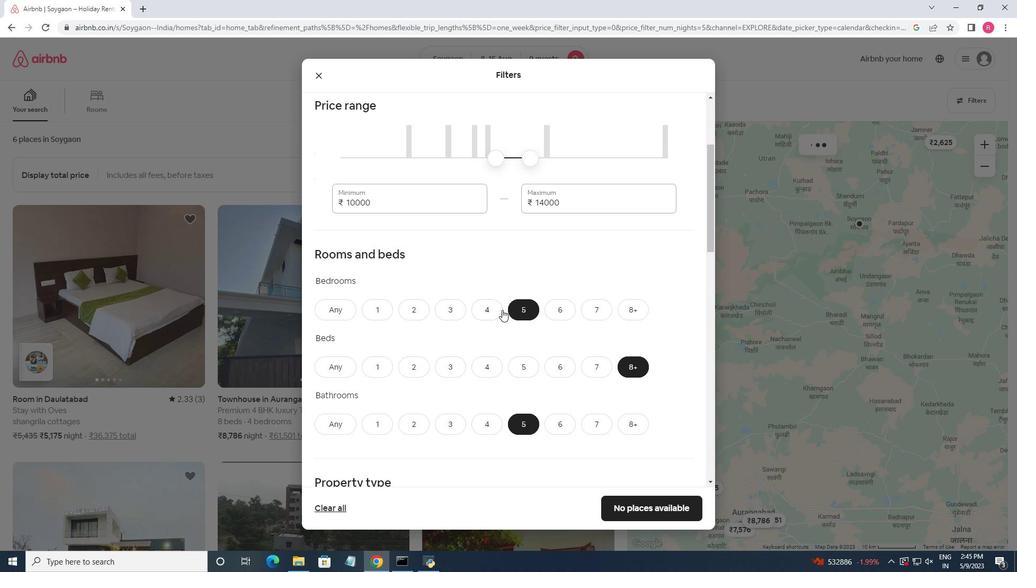 
Action: Mouse scrolled (502, 309) with delta (0, 0)
Screenshot: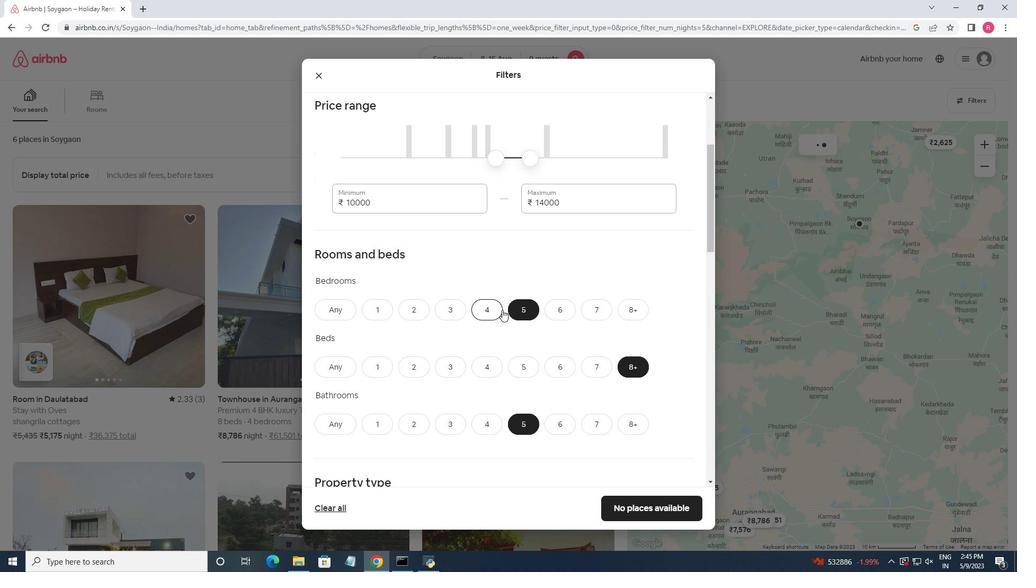 
Action: Mouse moved to (503, 310)
Screenshot: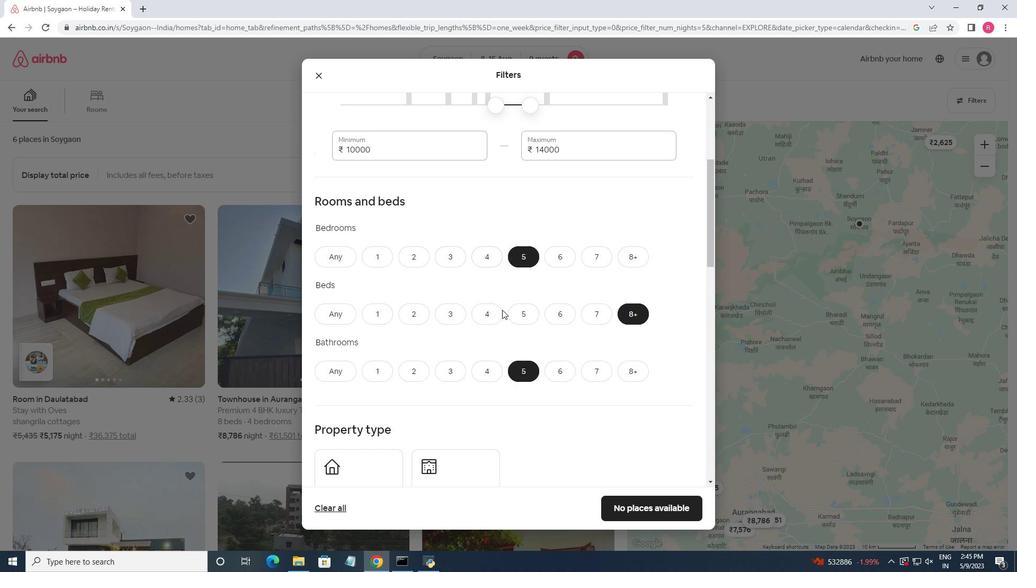 
Action: Mouse scrolled (503, 309) with delta (0, 0)
Screenshot: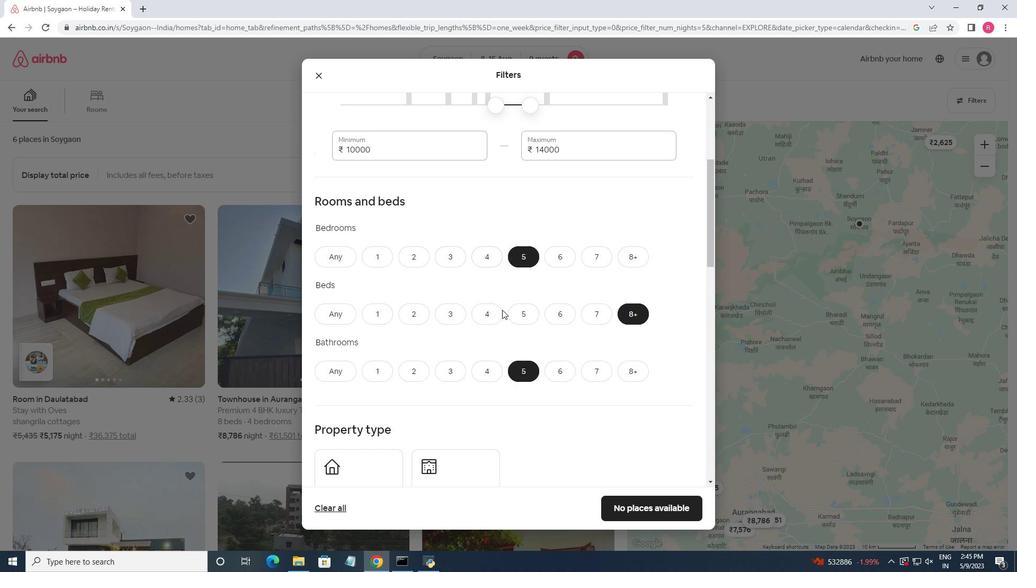 
Action: Mouse moved to (503, 310)
Screenshot: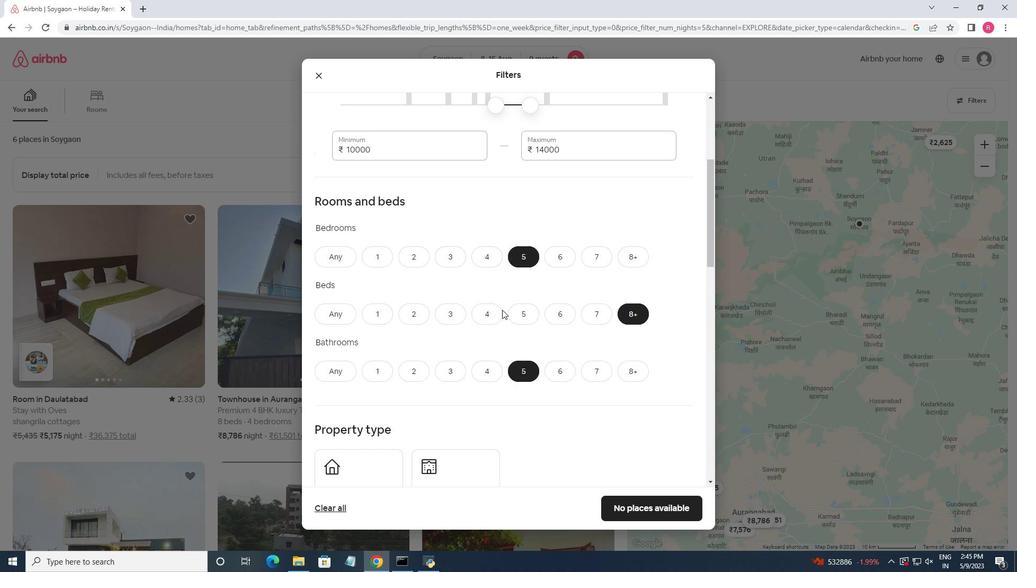 
Action: Mouse scrolled (503, 310) with delta (0, 0)
Screenshot: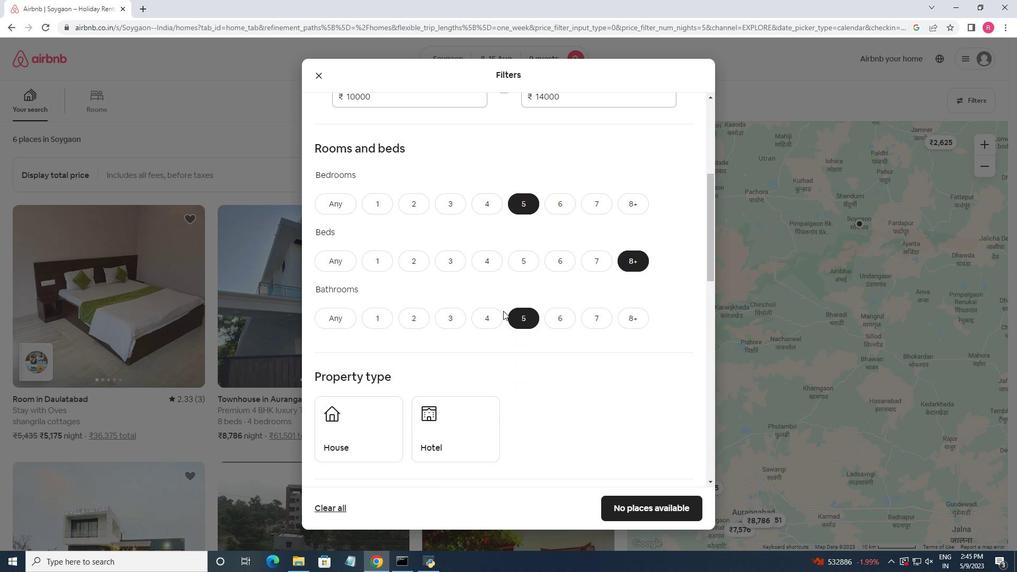 
Action: Mouse moved to (354, 377)
Screenshot: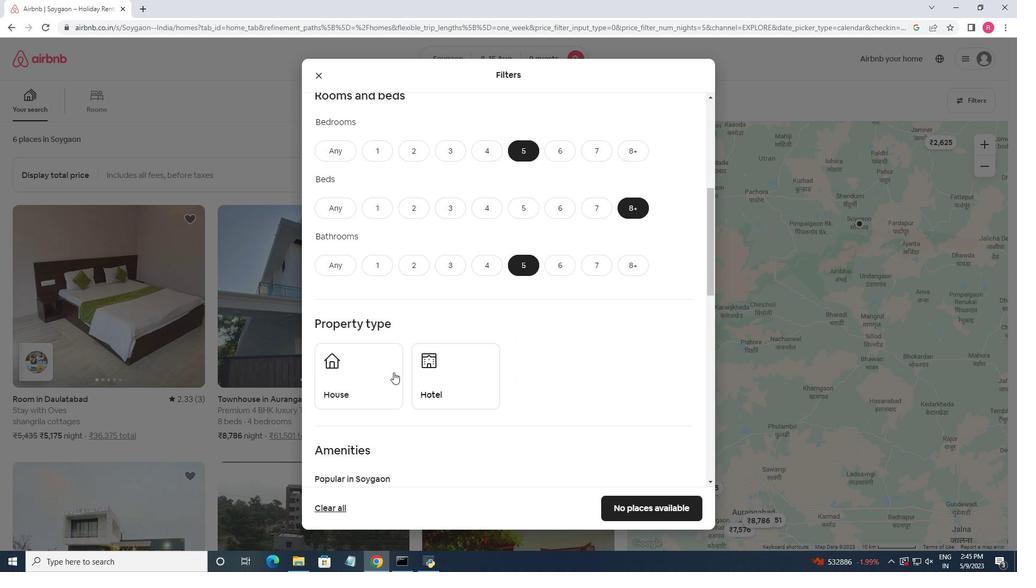 
Action: Mouse pressed left at (354, 377)
Screenshot: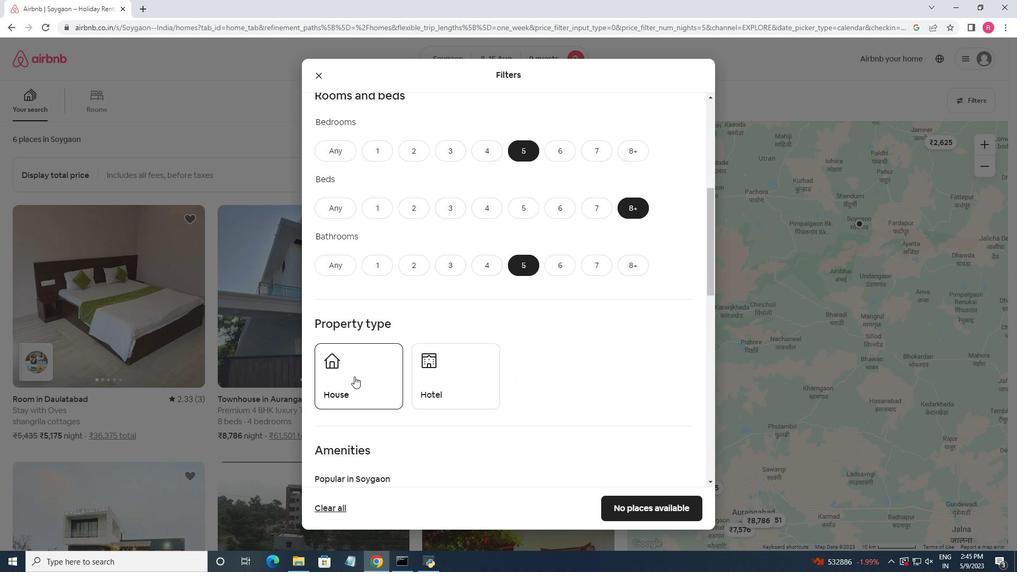 
Action: Mouse moved to (435, 374)
Screenshot: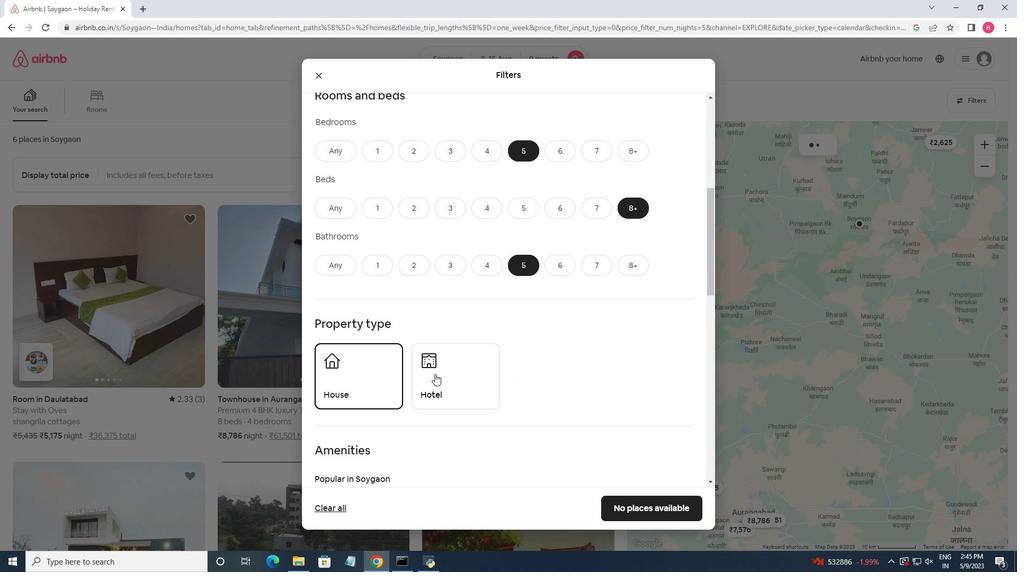 
Action: Mouse pressed left at (435, 374)
Screenshot: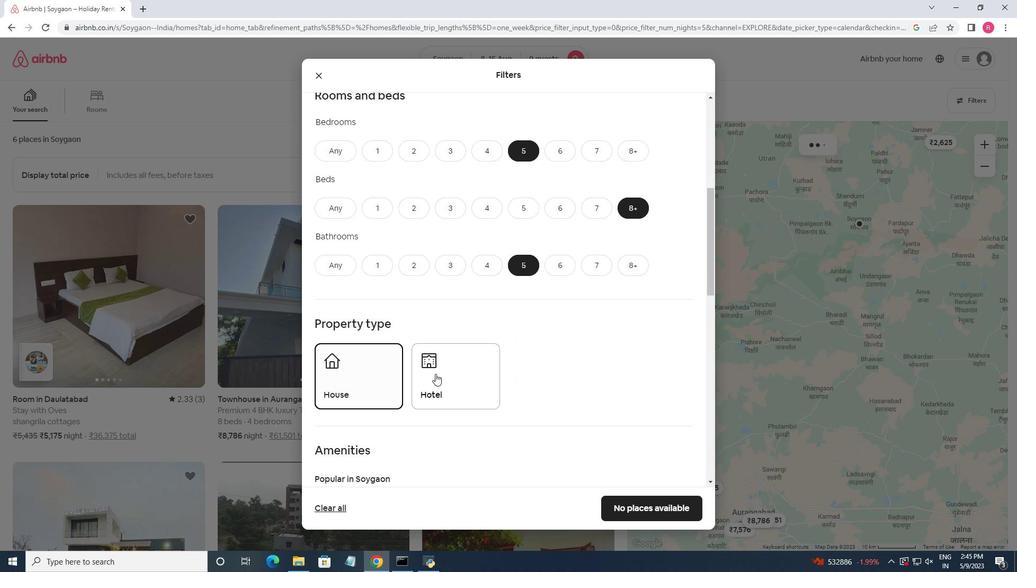 
Action: Mouse moved to (520, 314)
Screenshot: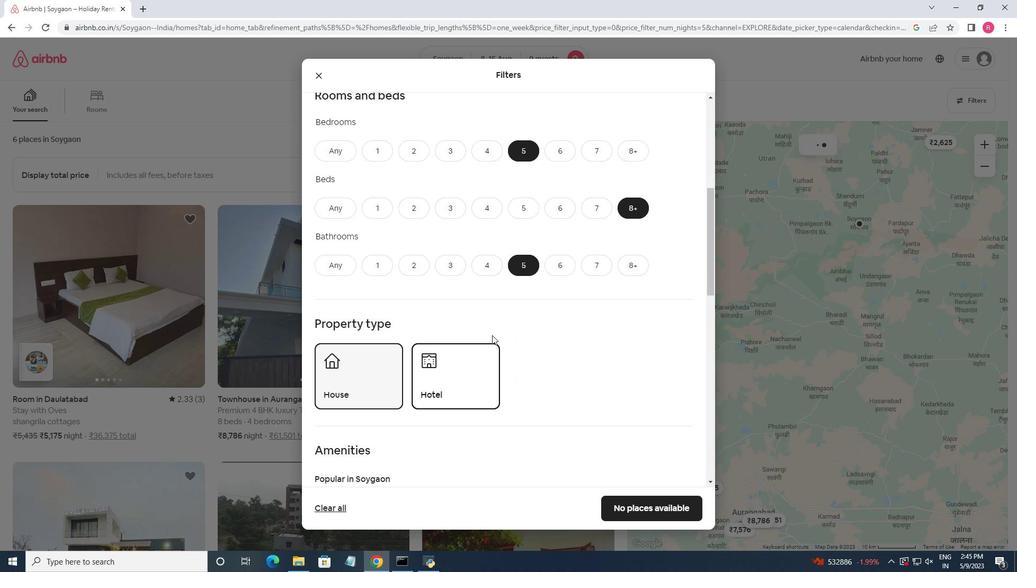 
Action: Mouse scrolled (520, 314) with delta (0, 0)
Screenshot: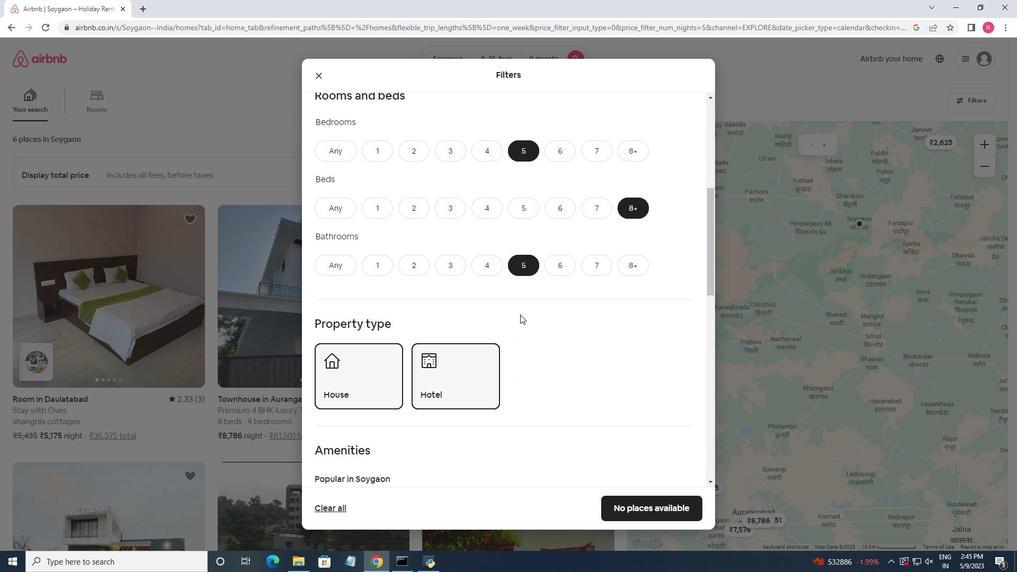
Action: Mouse moved to (520, 314)
Screenshot: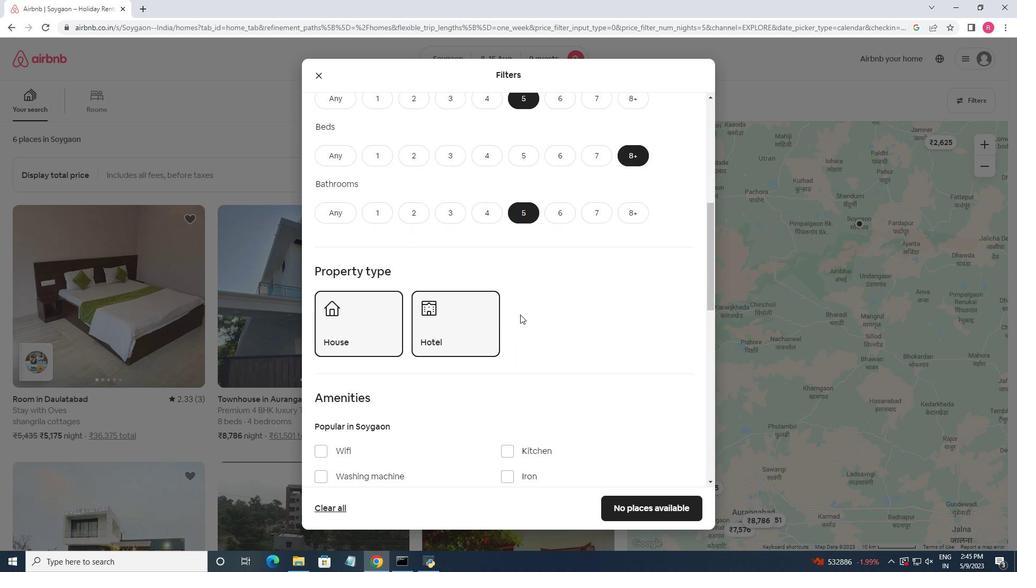
Action: Mouse scrolled (520, 313) with delta (0, 0)
Screenshot: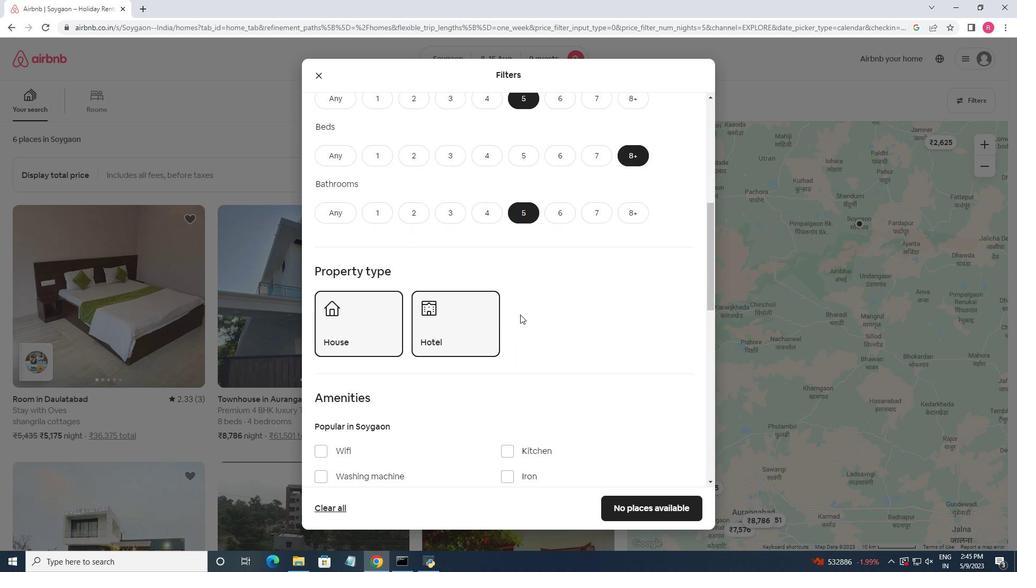 
Action: Mouse moved to (520, 314)
Screenshot: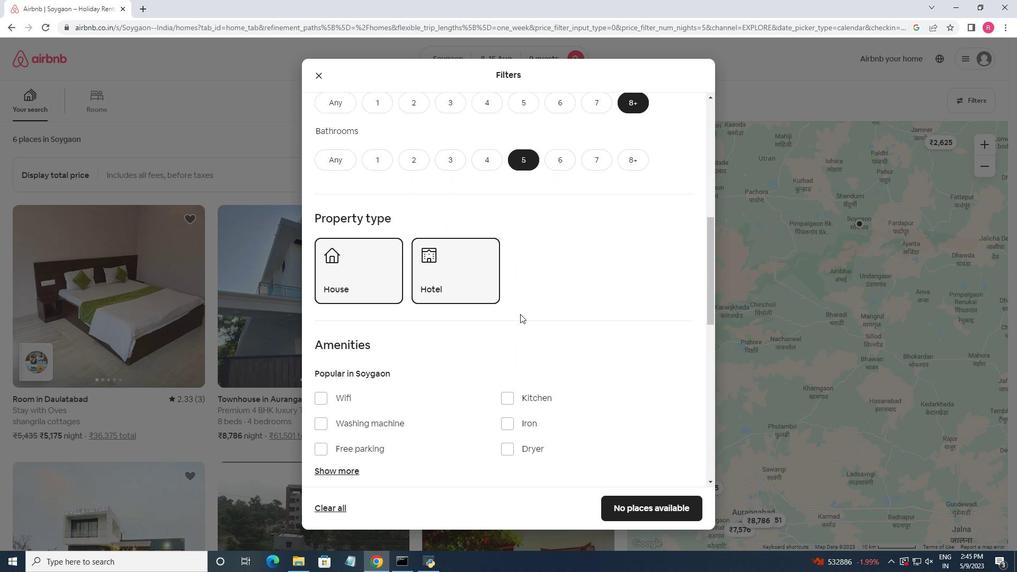 
Action: Mouse scrolled (520, 313) with delta (0, 0)
Screenshot: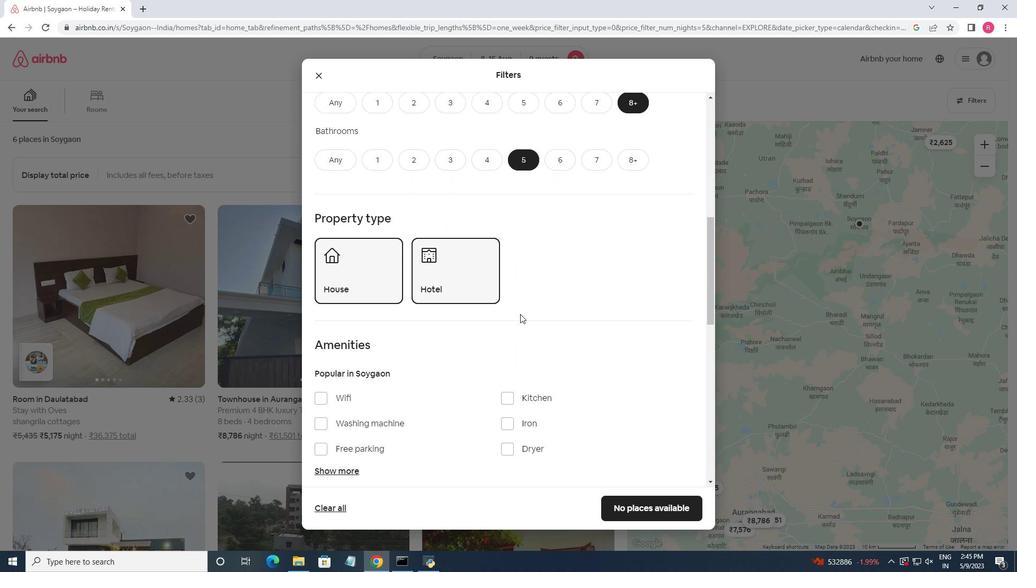 
Action: Mouse moved to (327, 347)
Screenshot: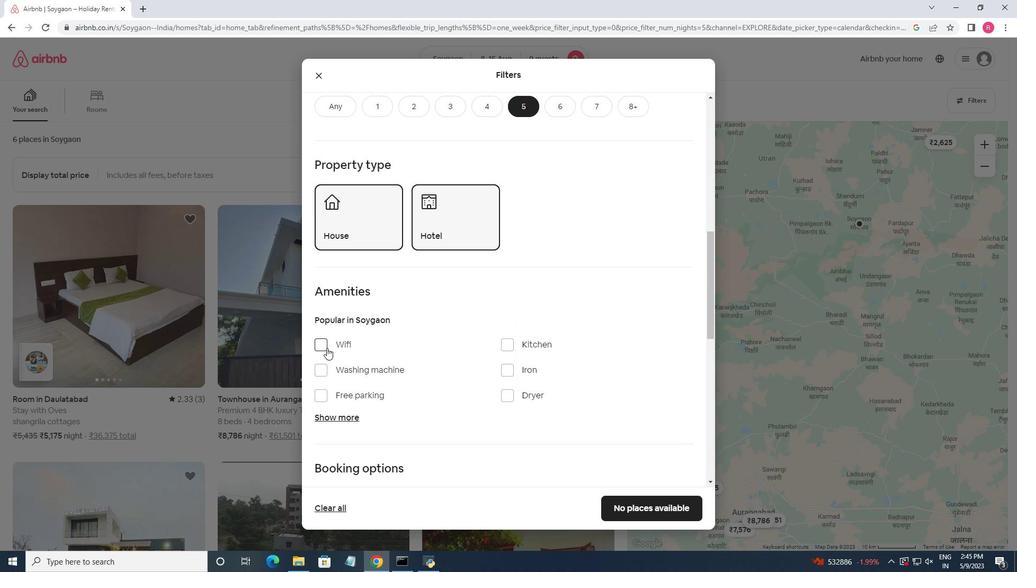 
Action: Mouse pressed left at (327, 347)
Screenshot: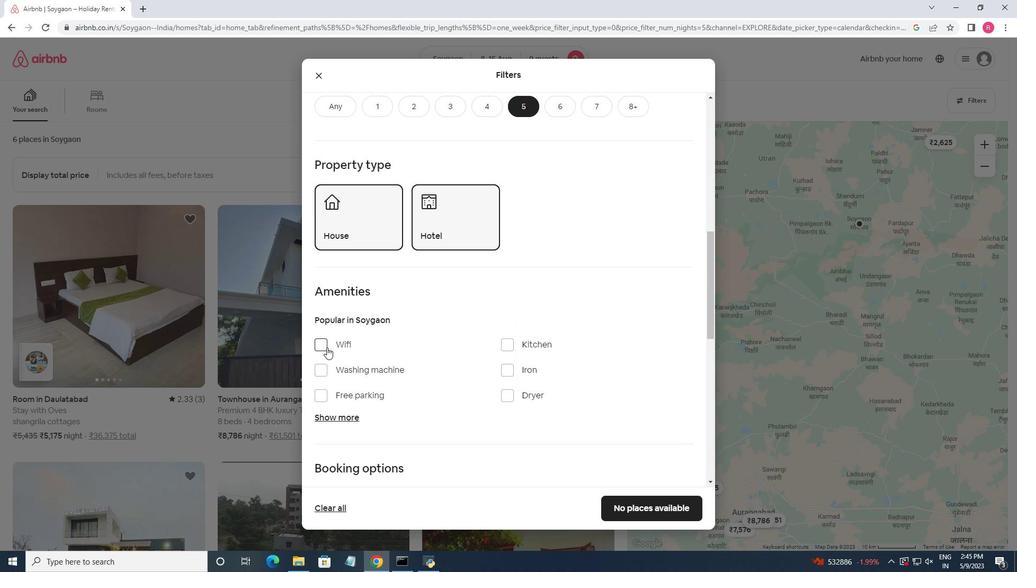 
Action: Mouse moved to (351, 412)
Screenshot: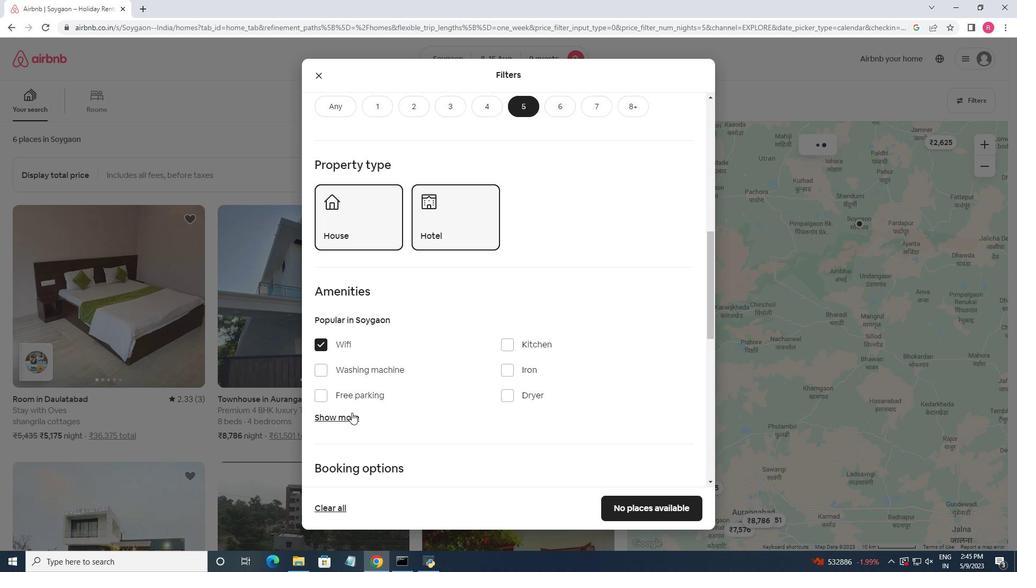 
Action: Mouse pressed left at (351, 412)
Screenshot: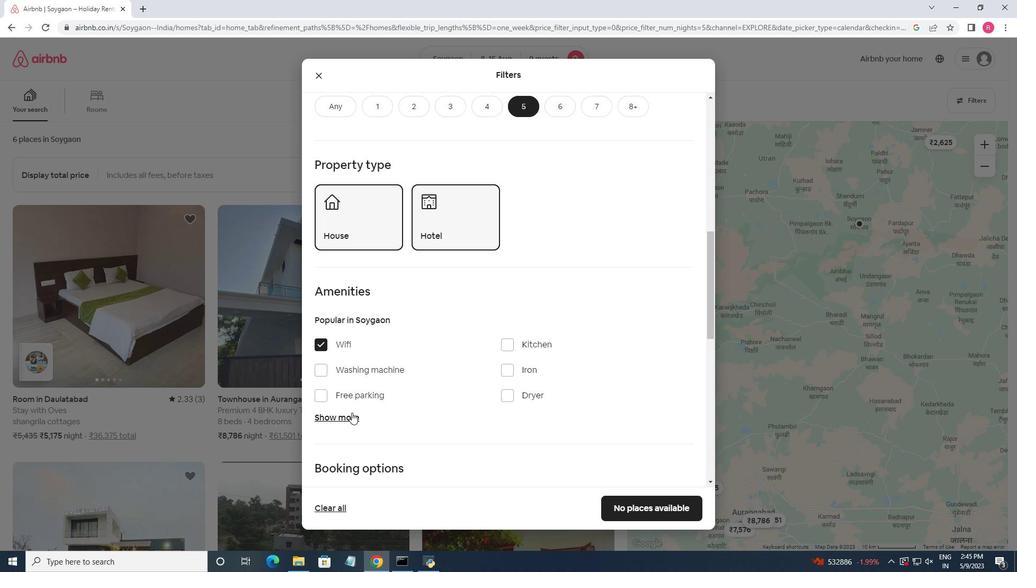 
Action: Mouse moved to (322, 395)
Screenshot: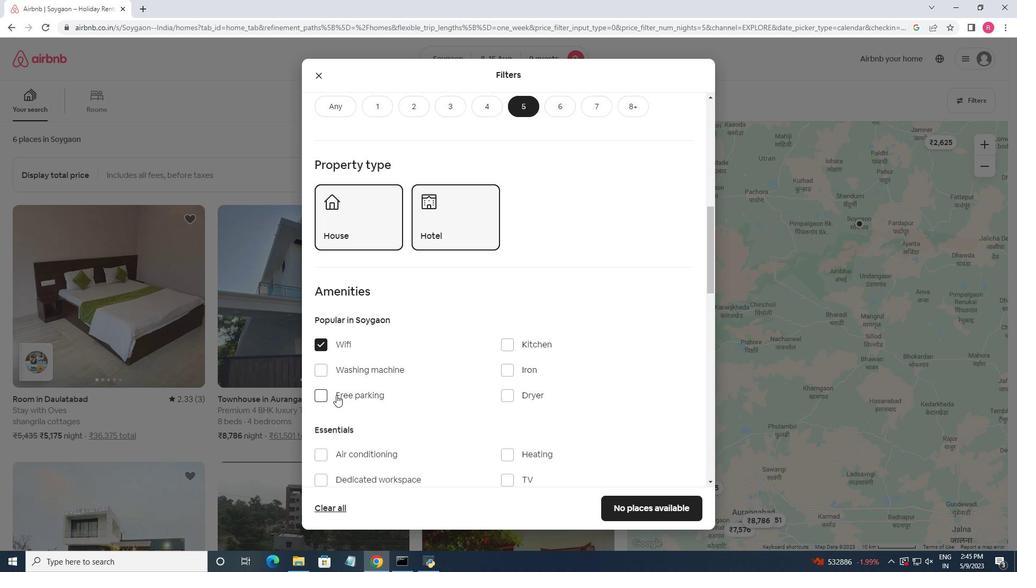 
Action: Mouse pressed left at (322, 395)
Screenshot: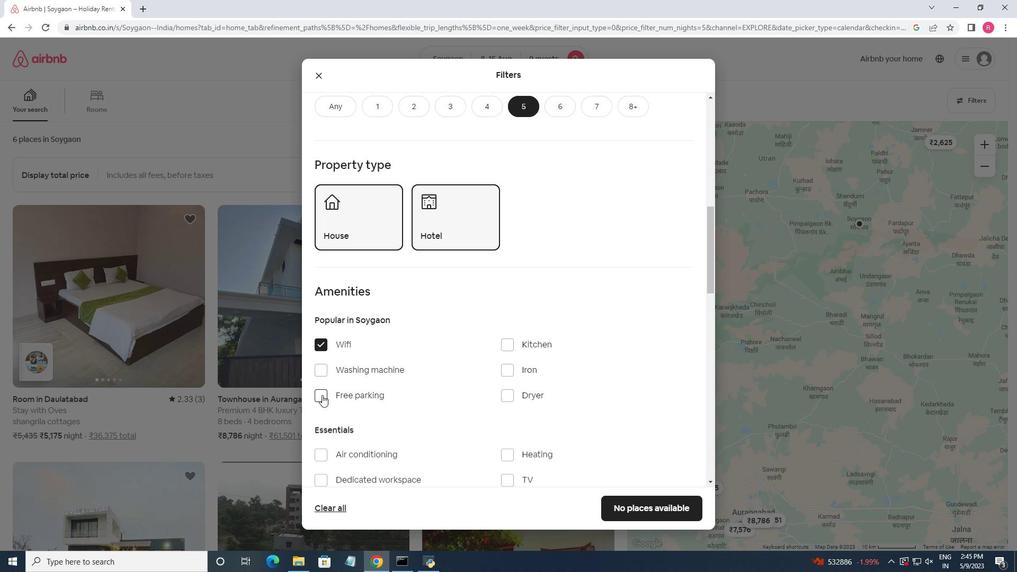 
Action: Mouse moved to (406, 380)
Screenshot: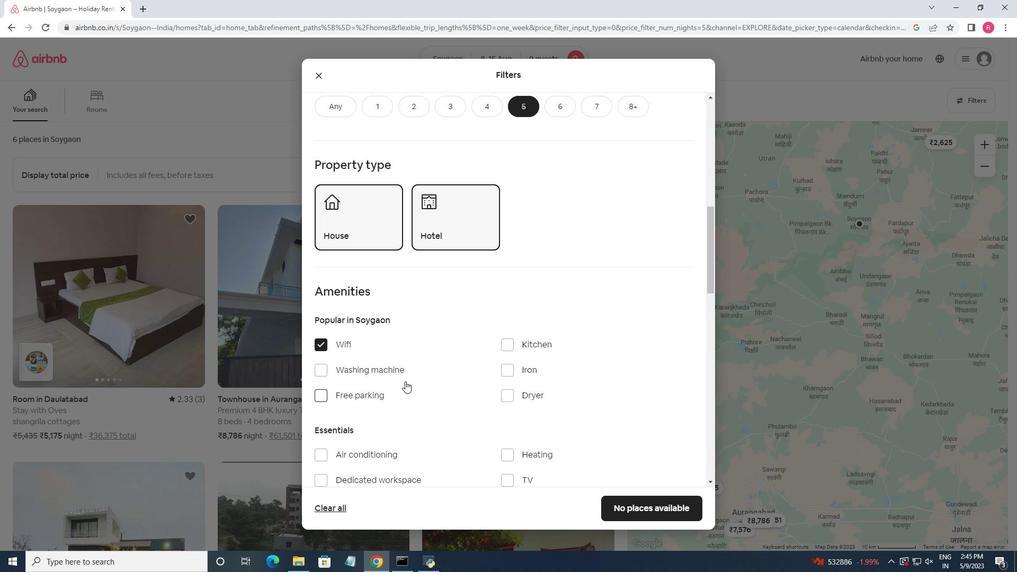 
Action: Mouse scrolled (406, 379) with delta (0, 0)
Screenshot: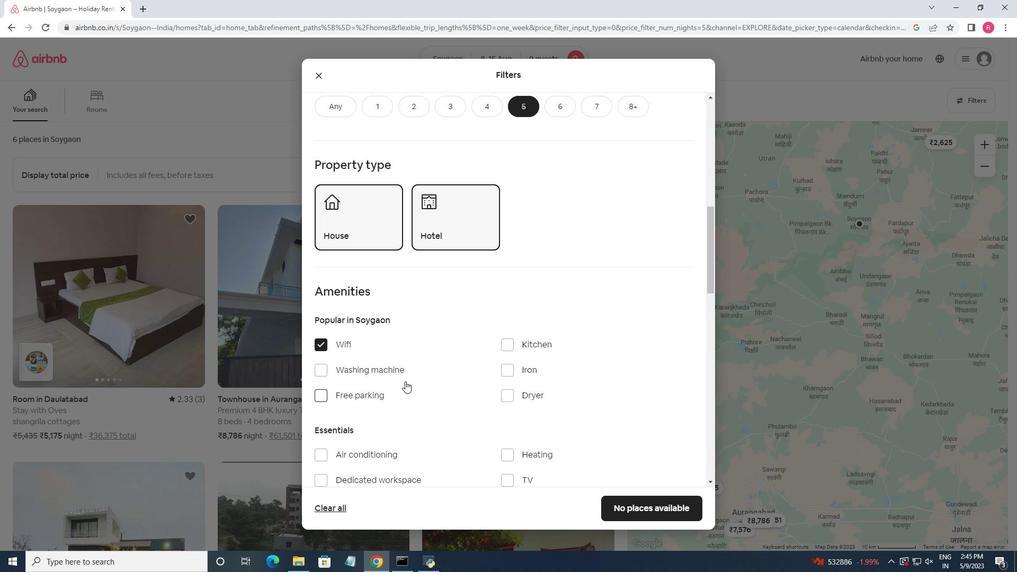 
Action: Mouse moved to (406, 380)
Screenshot: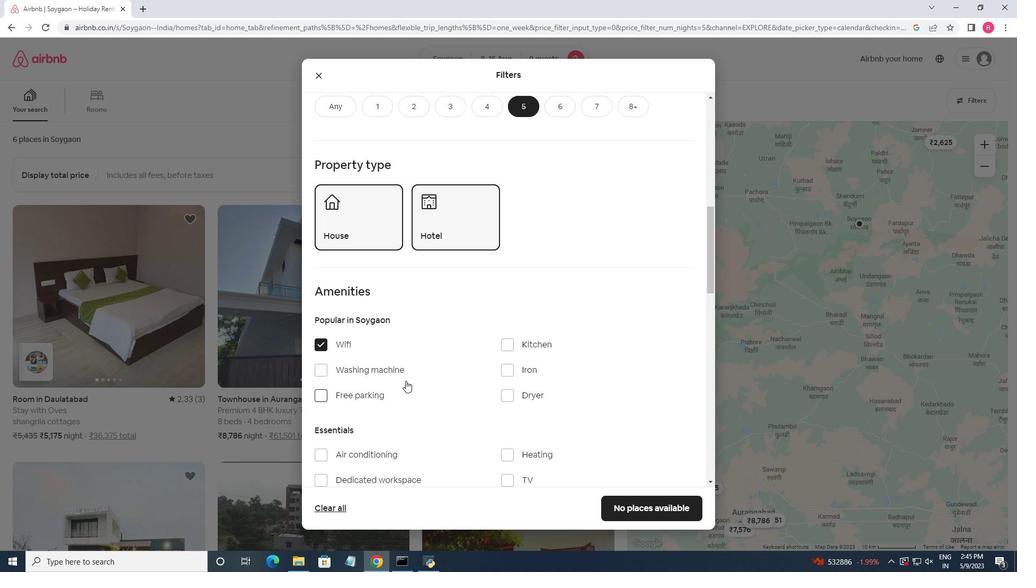
Action: Mouse scrolled (406, 380) with delta (0, 0)
Screenshot: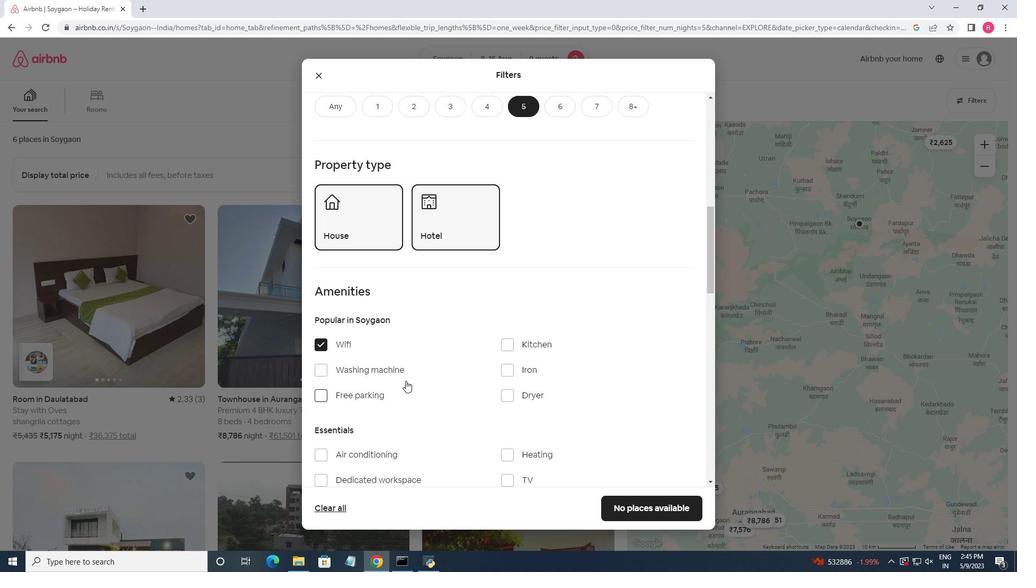 
Action: Mouse scrolled (406, 380) with delta (0, 0)
Screenshot: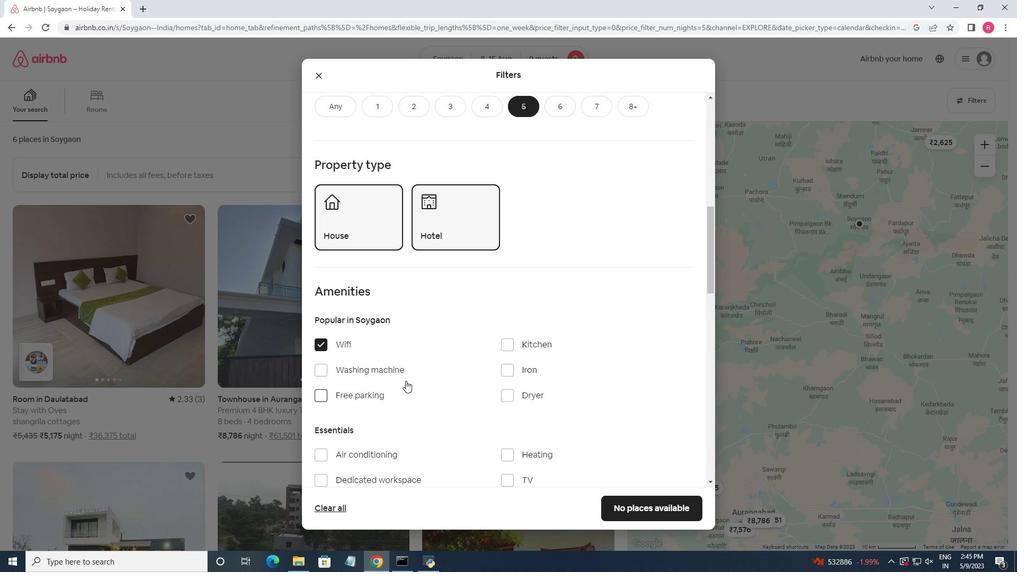 
Action: Mouse moved to (503, 321)
Screenshot: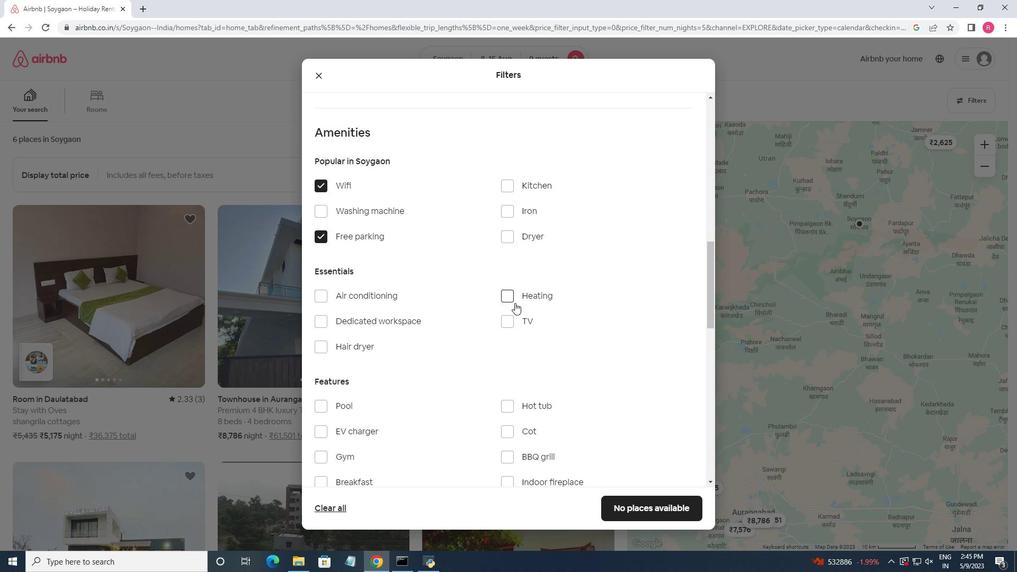 
Action: Mouse pressed left at (503, 321)
Screenshot: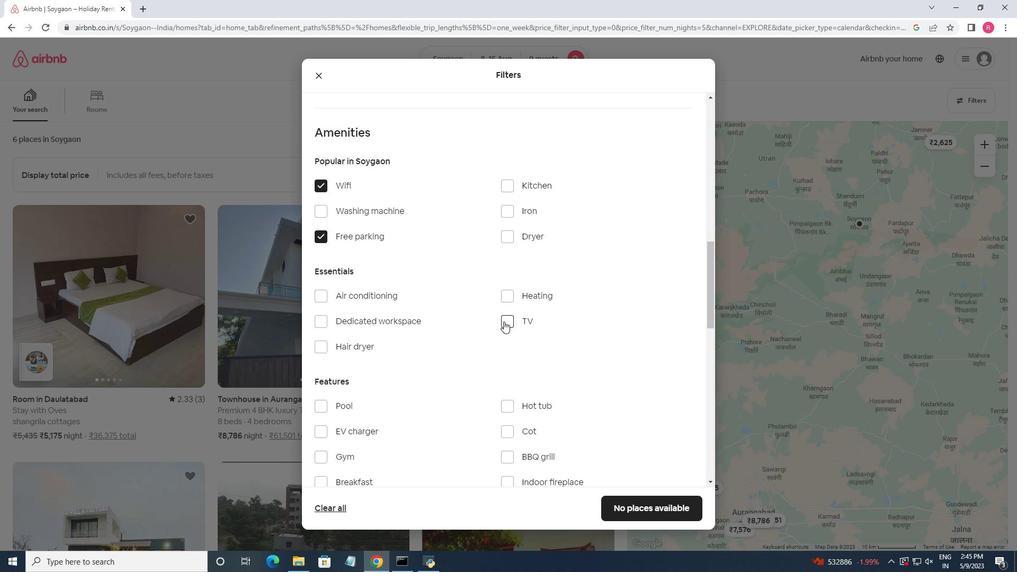 
Action: Mouse moved to (426, 393)
Screenshot: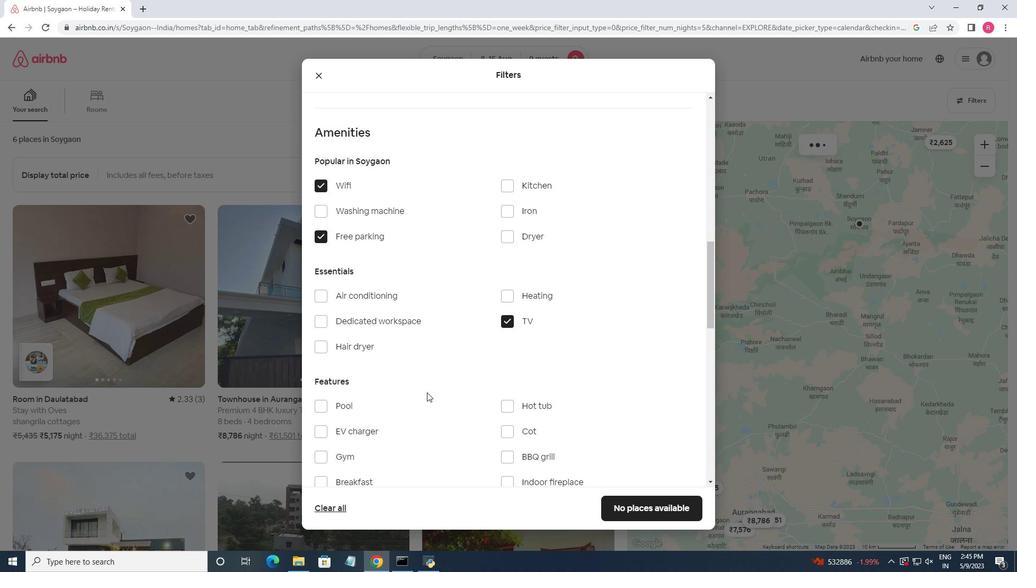 
Action: Mouse scrolled (426, 392) with delta (0, 0)
Screenshot: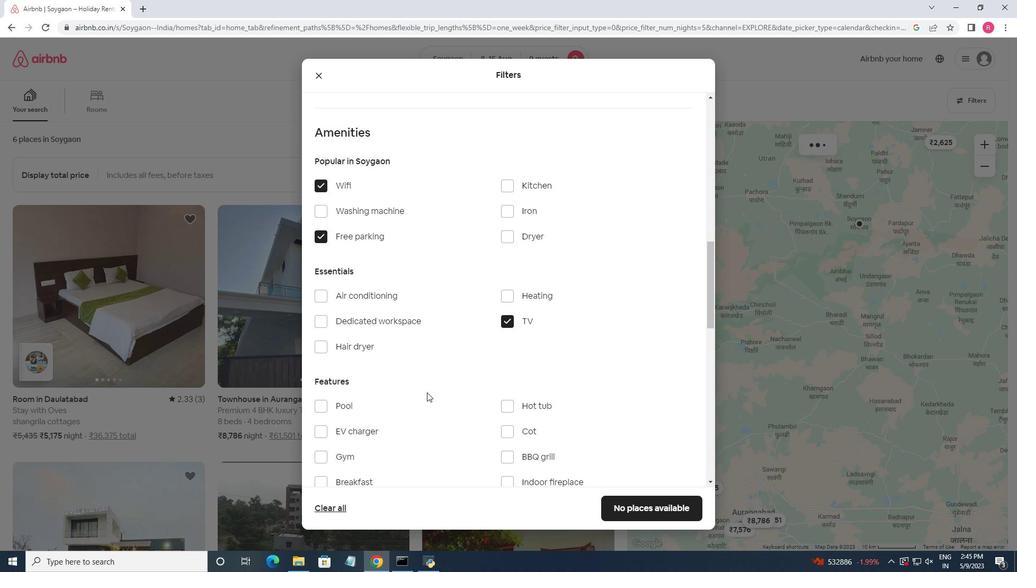 
Action: Mouse moved to (324, 402)
Screenshot: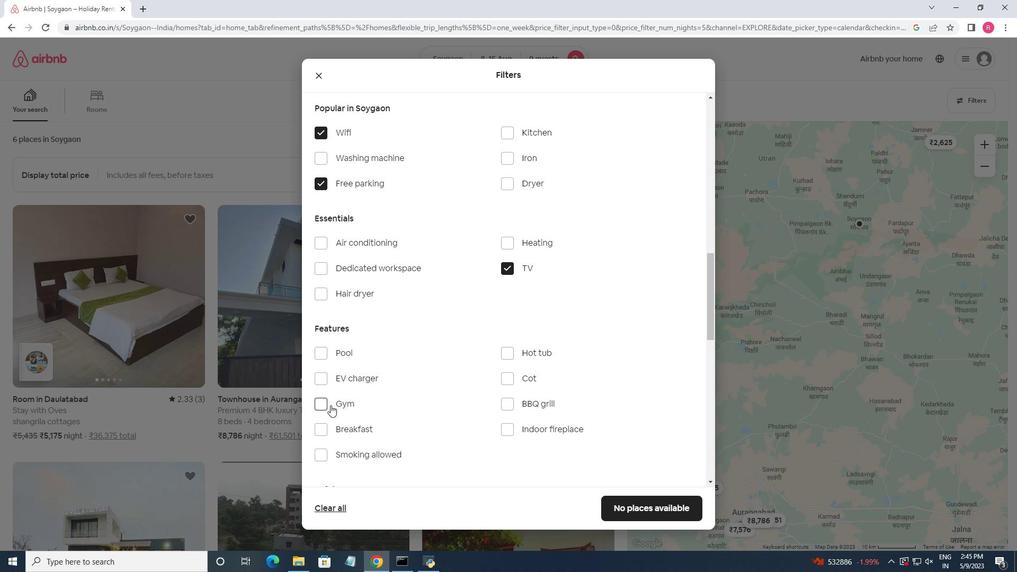 
Action: Mouse pressed left at (324, 402)
Screenshot: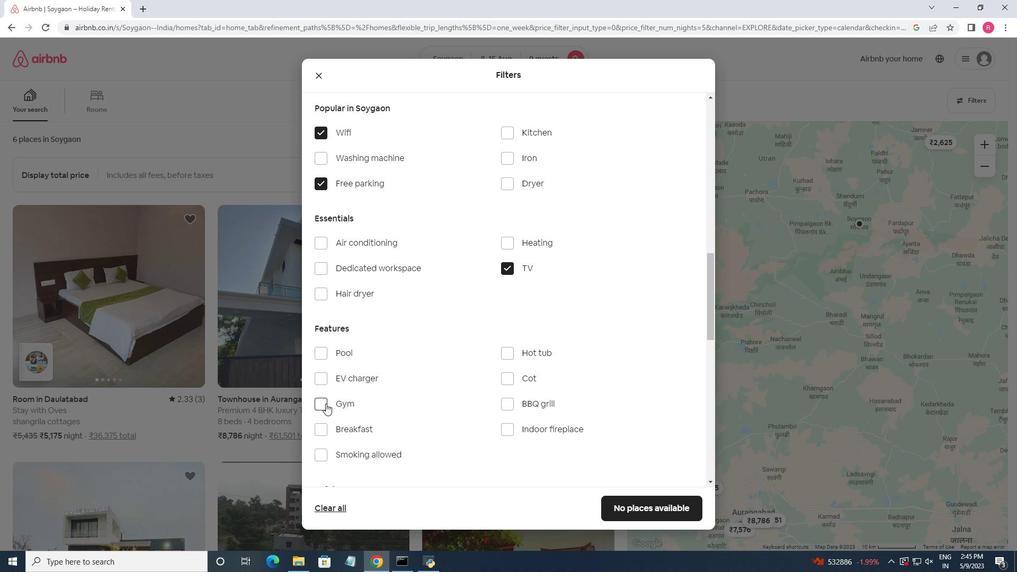 
Action: Mouse moved to (319, 426)
Screenshot: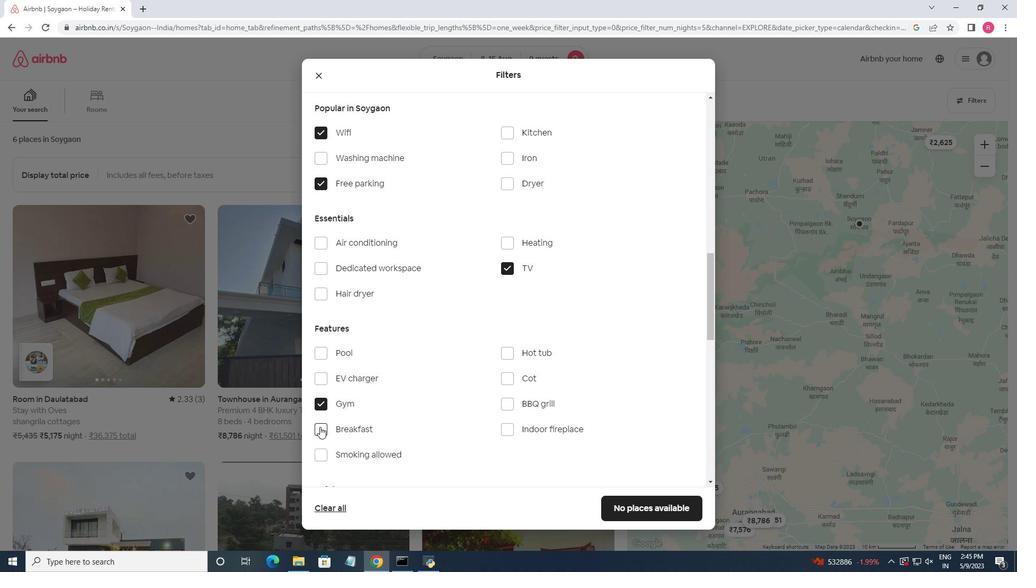
Action: Mouse pressed left at (319, 426)
Screenshot: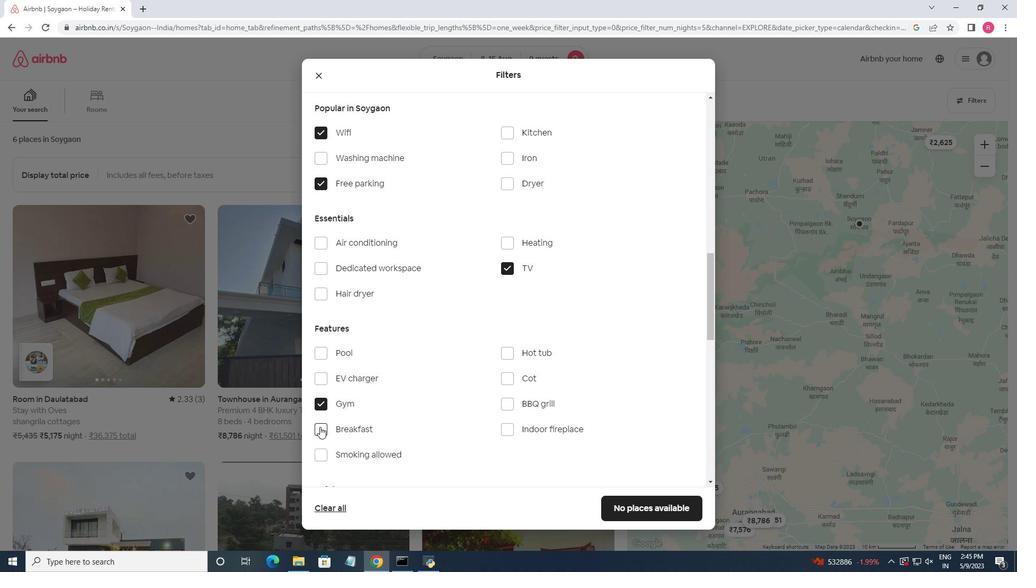 
Action: Mouse moved to (423, 388)
Screenshot: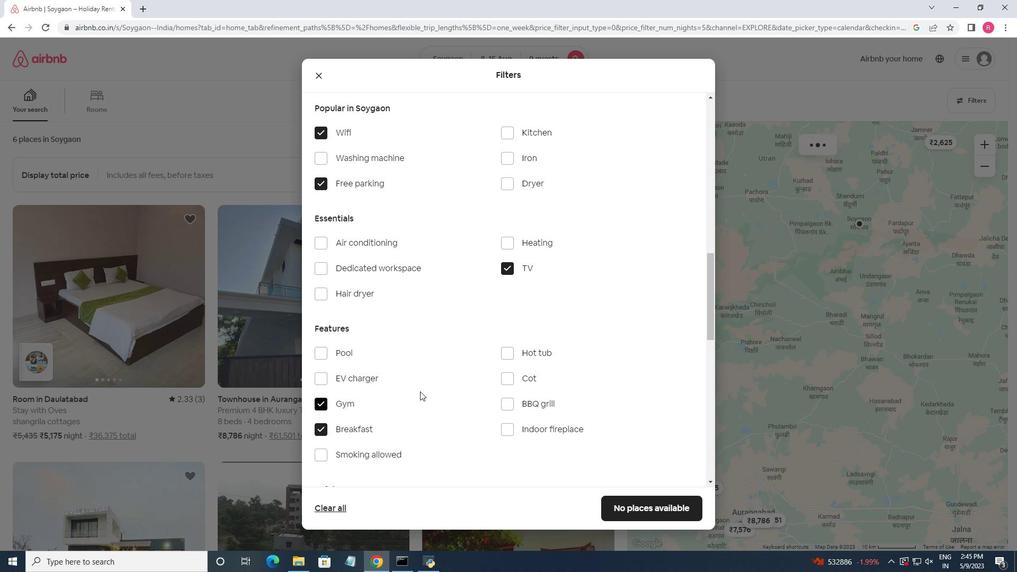 
Action: Mouse scrolled (423, 387) with delta (0, 0)
Screenshot: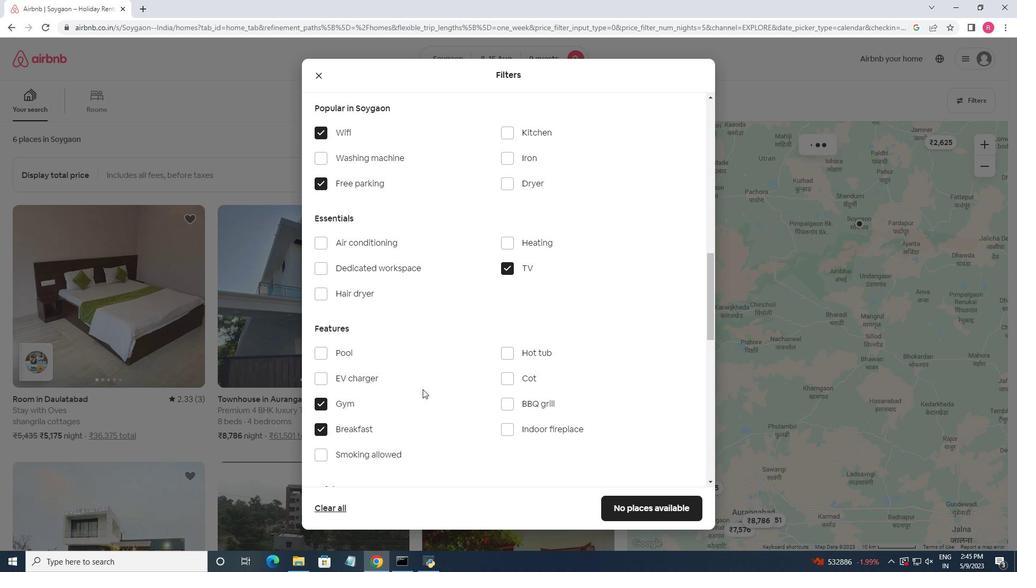 
Action: Mouse scrolled (423, 387) with delta (0, 0)
Screenshot: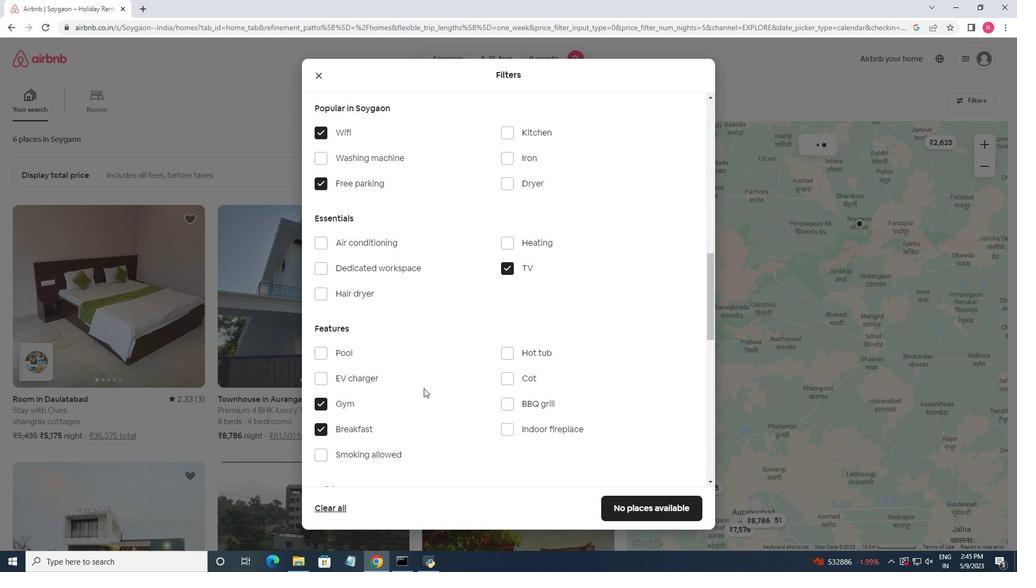 
Action: Mouse scrolled (423, 387) with delta (0, 0)
Screenshot: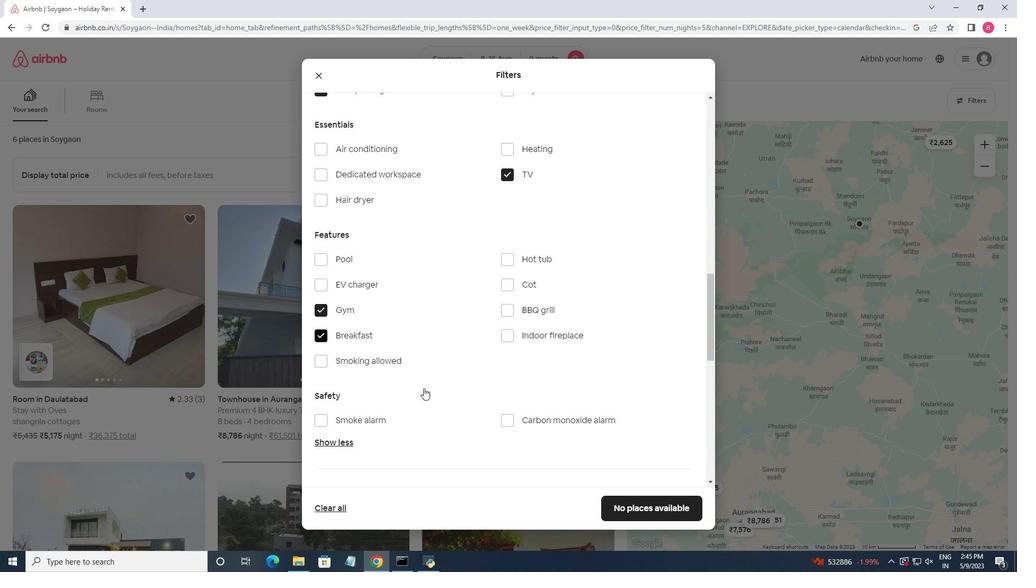 
Action: Mouse scrolled (423, 387) with delta (0, 0)
Screenshot: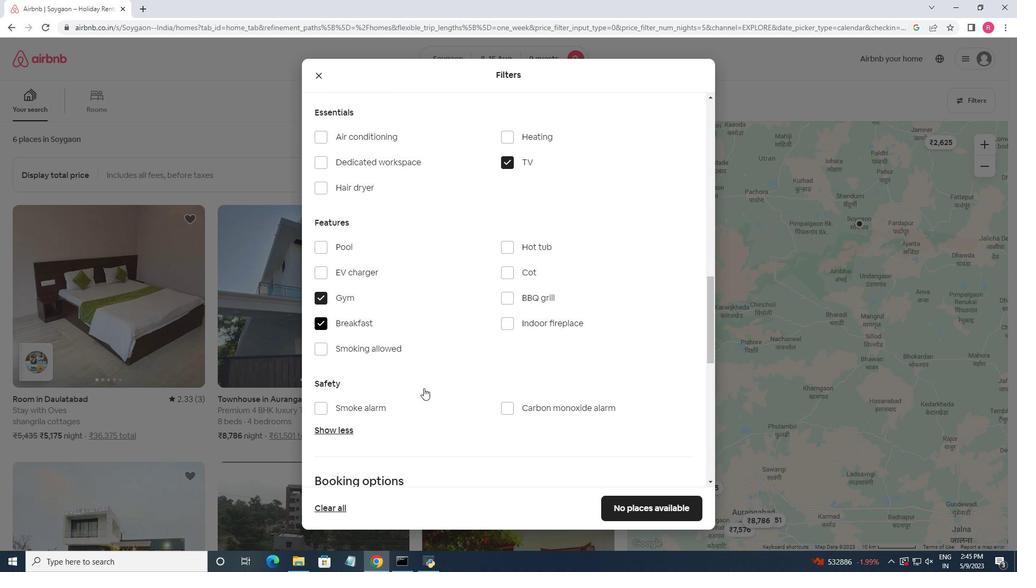 
Action: Mouse moved to (410, 406)
Screenshot: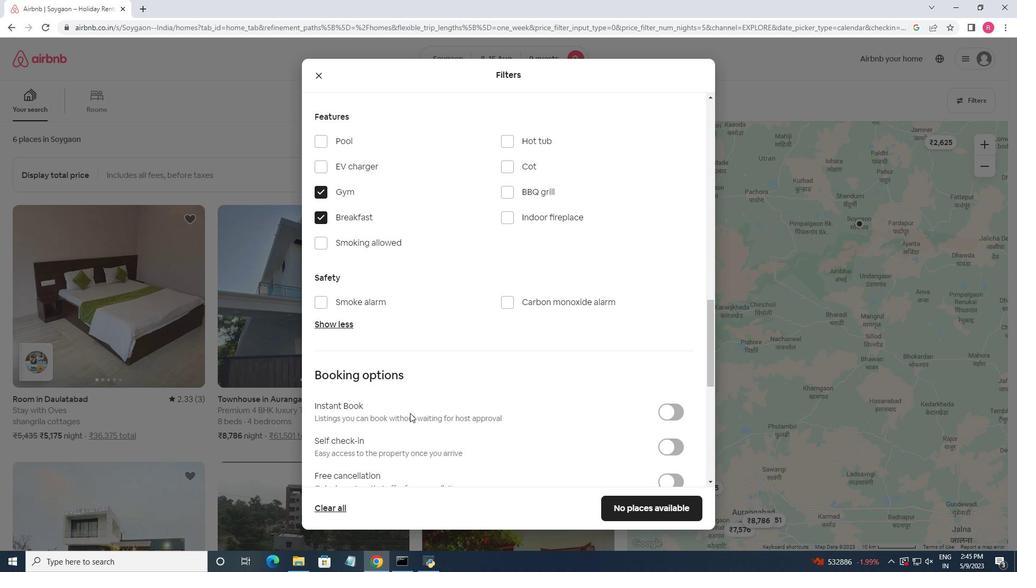 
Action: Mouse scrolled (410, 406) with delta (0, 0)
Screenshot: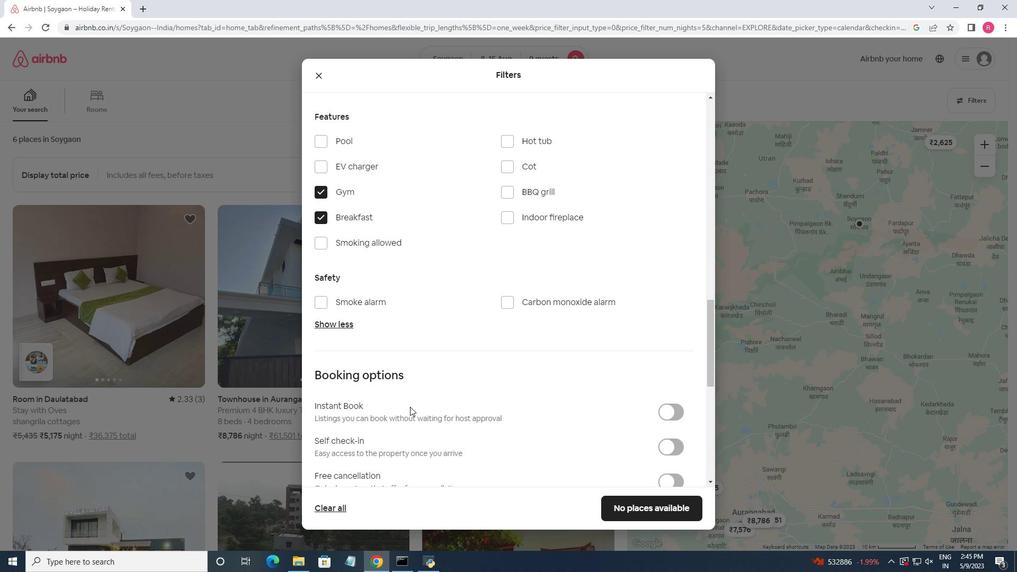 
Action: Mouse scrolled (410, 406) with delta (0, 0)
Screenshot: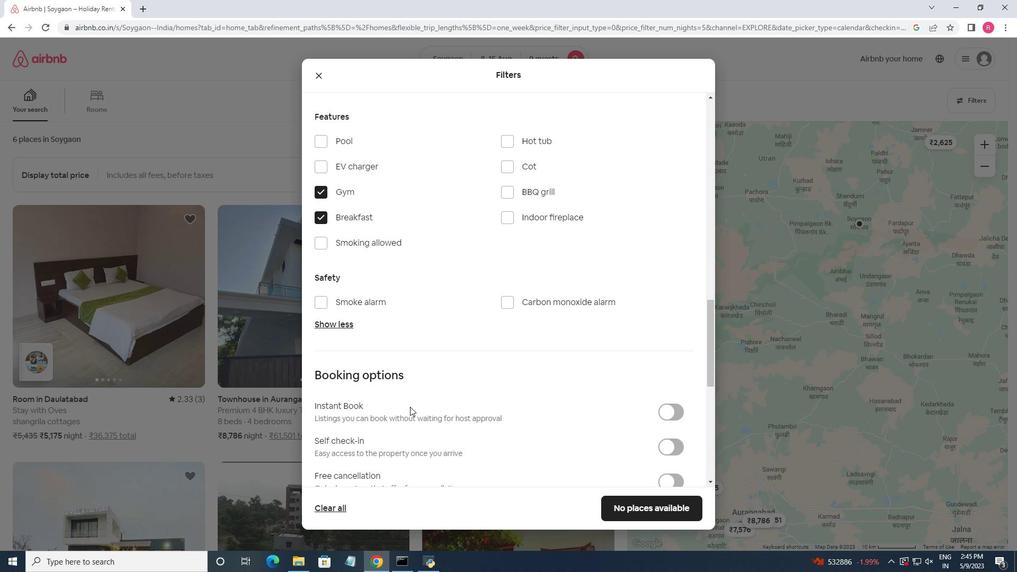 
Action: Mouse moved to (676, 342)
Screenshot: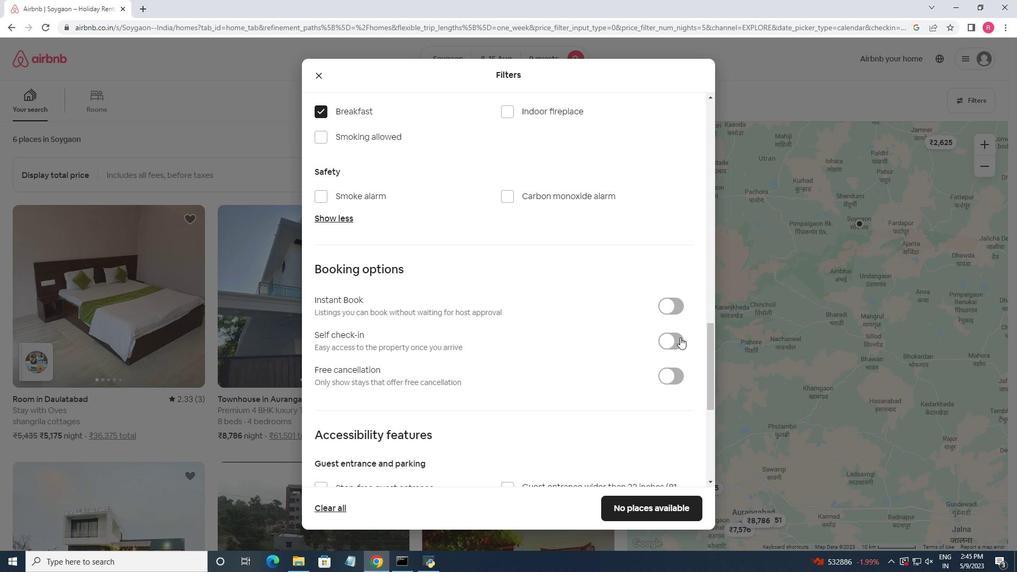 
Action: Mouse pressed left at (676, 342)
Screenshot: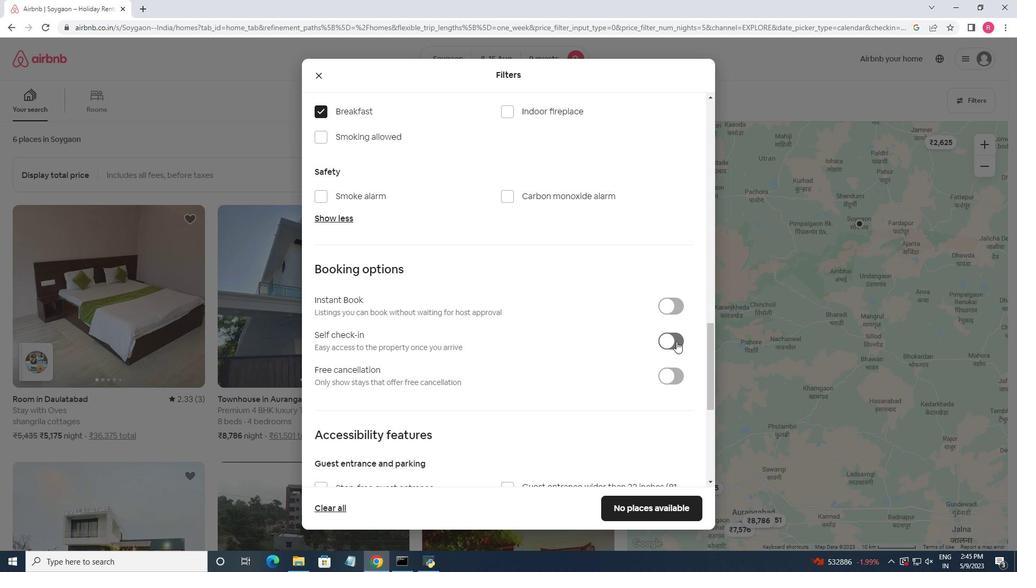 
Action: Mouse moved to (571, 366)
Screenshot: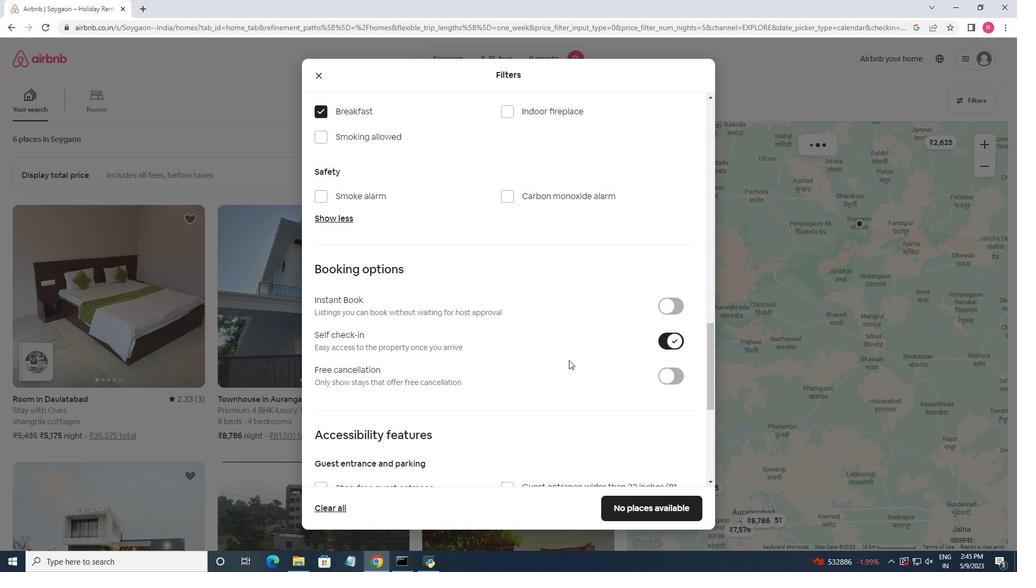 
Action: Mouse scrolled (571, 366) with delta (0, 0)
Screenshot: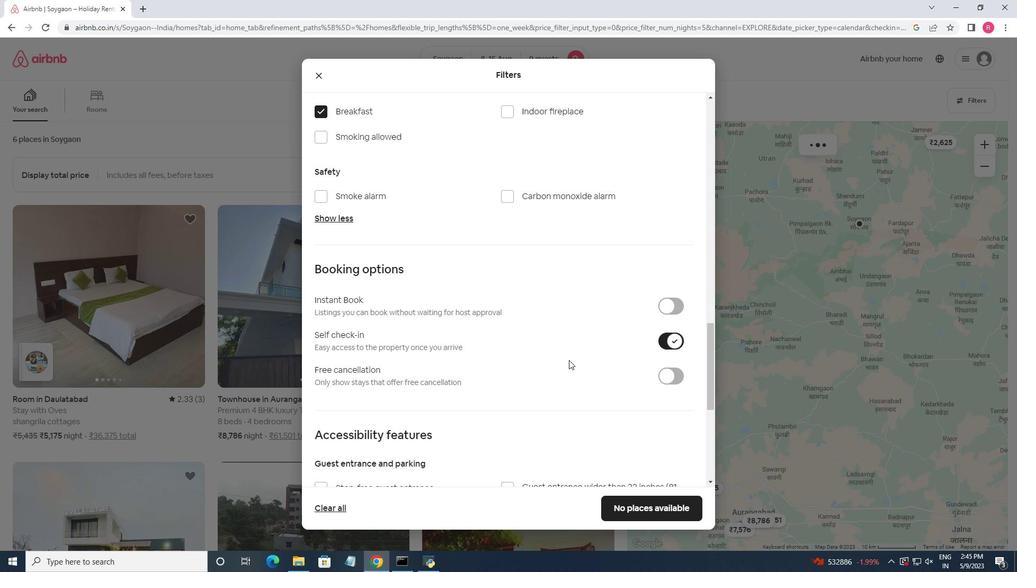 
Action: Mouse scrolled (571, 366) with delta (0, 0)
Screenshot: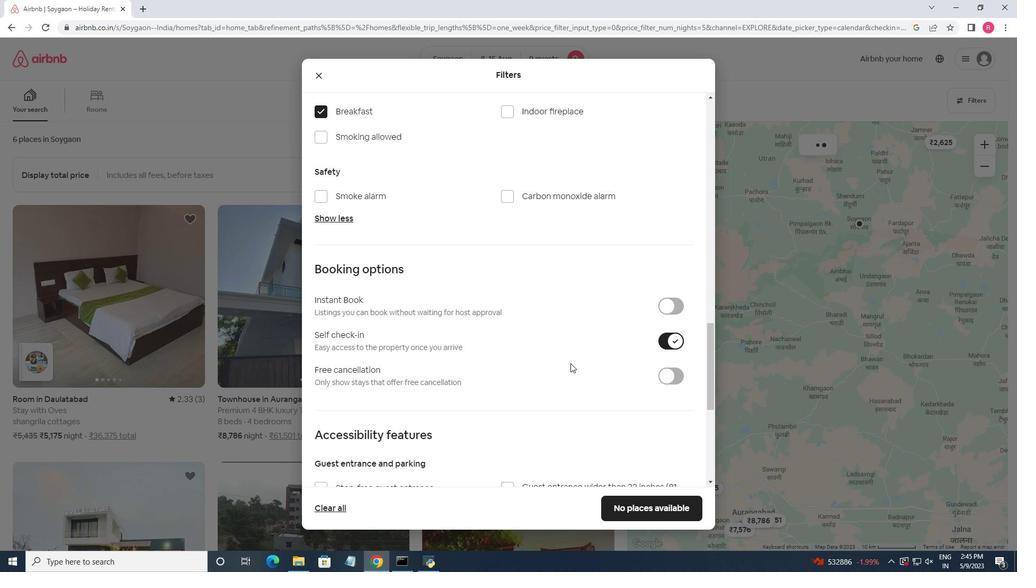 
Action: Mouse moved to (572, 371)
Screenshot: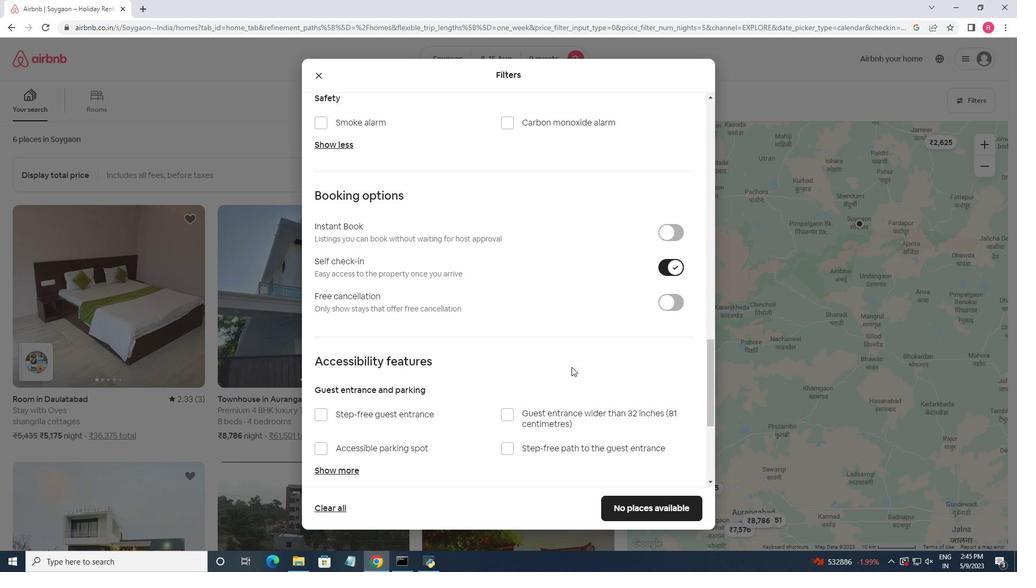
Action: Mouse scrolled (572, 371) with delta (0, 0)
Screenshot: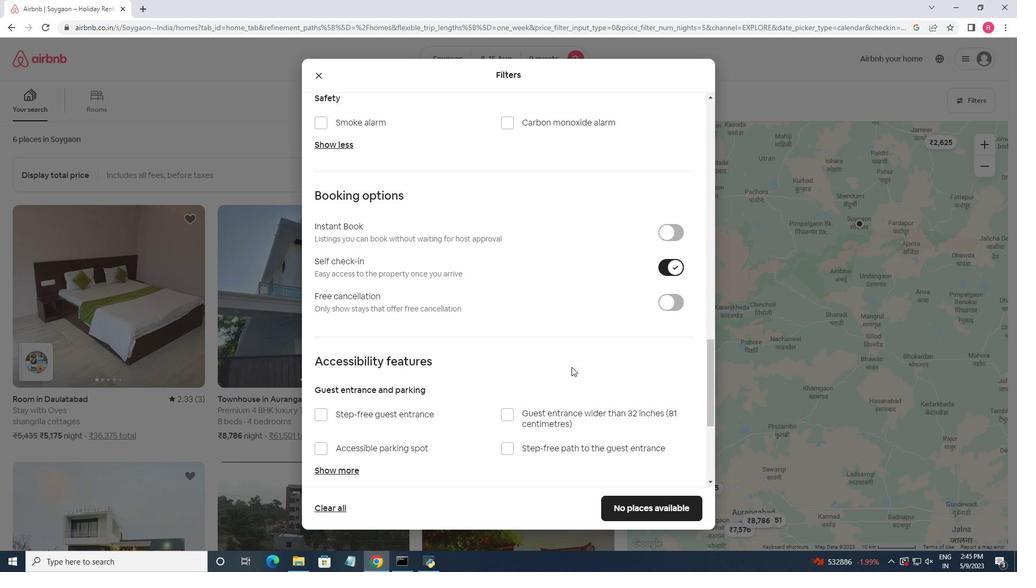 
Action: Mouse moved to (572, 373)
Screenshot: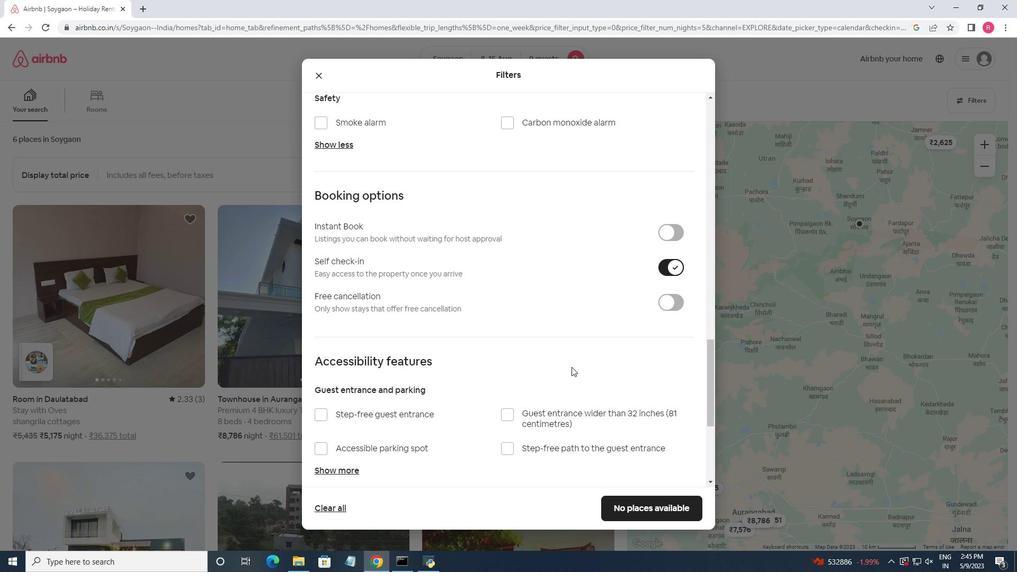 
Action: Mouse scrolled (572, 372) with delta (0, 0)
Screenshot: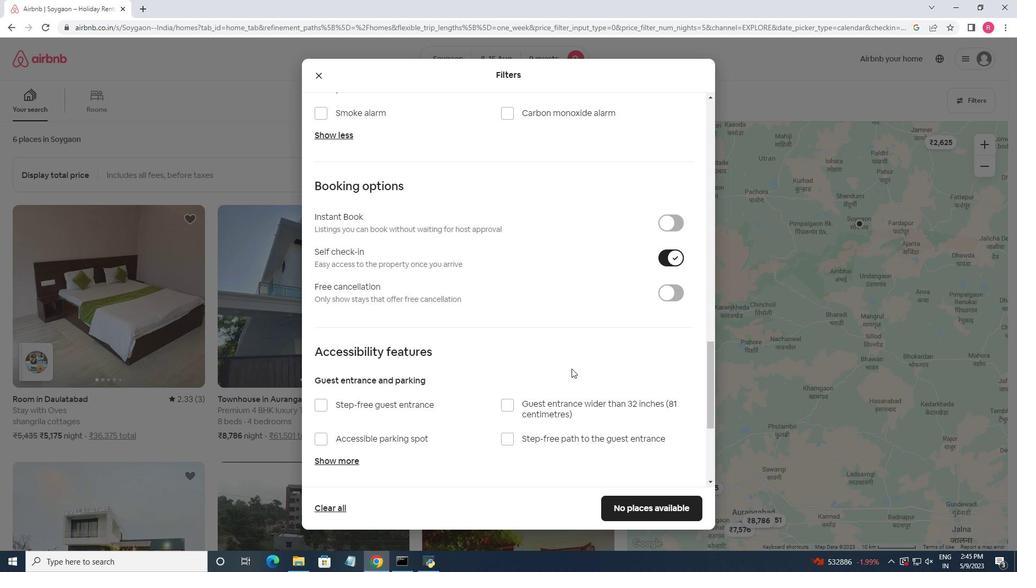
Action: Mouse moved to (572, 374)
Screenshot: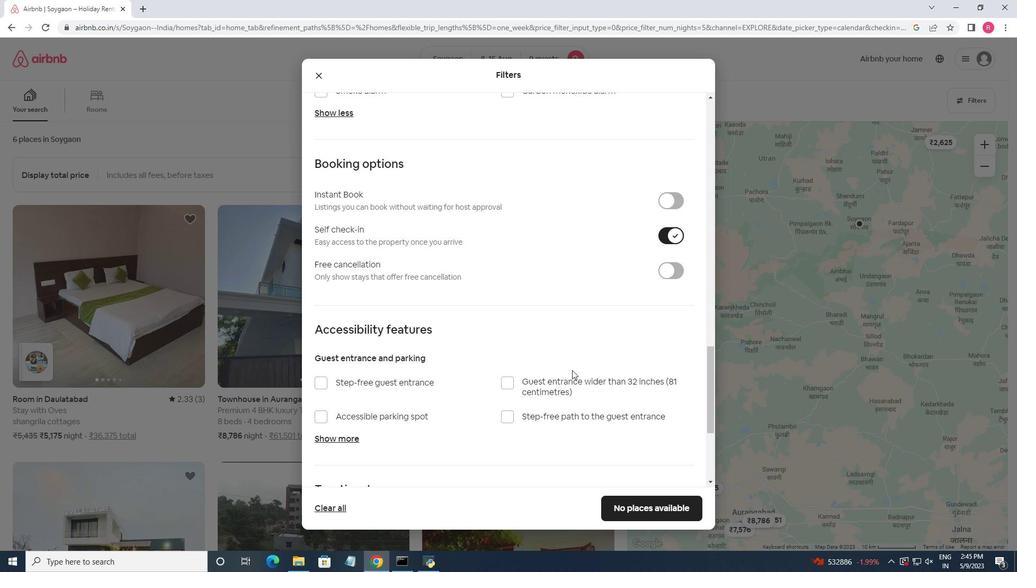 
Action: Mouse scrolled (572, 373) with delta (0, 0)
Screenshot: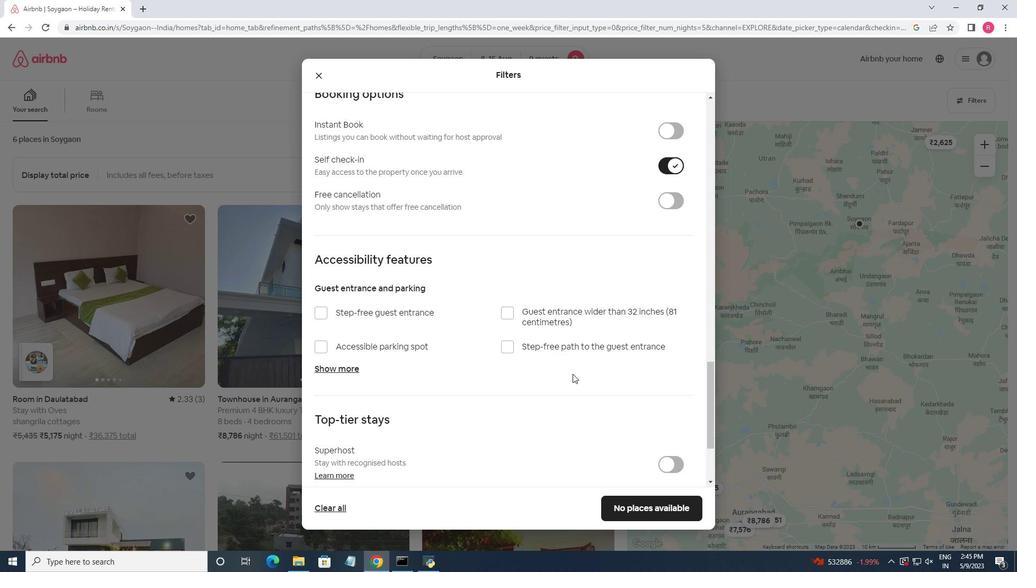 
Action: Mouse moved to (573, 376)
Screenshot: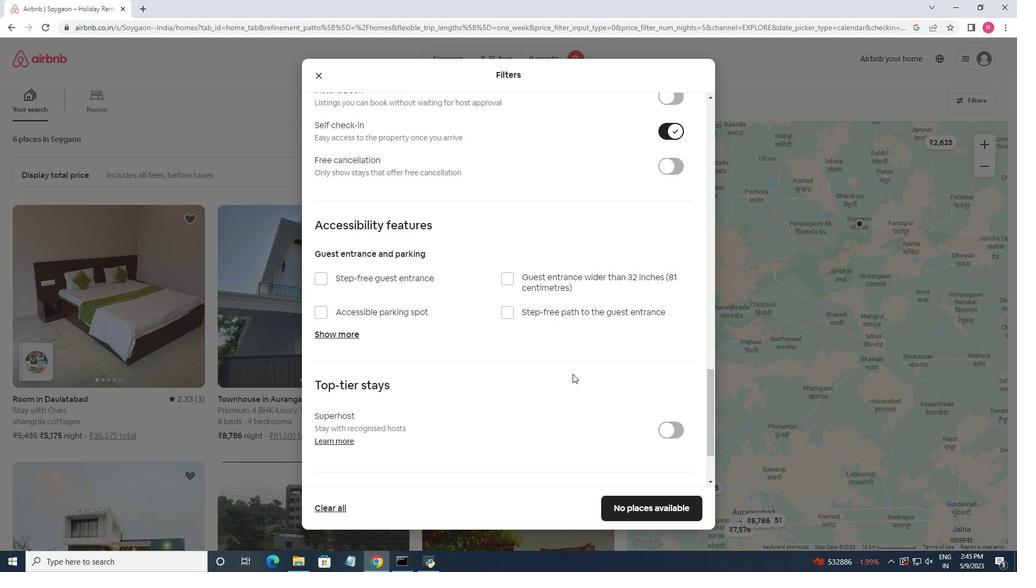
Action: Mouse scrolled (573, 375) with delta (0, 0)
Screenshot: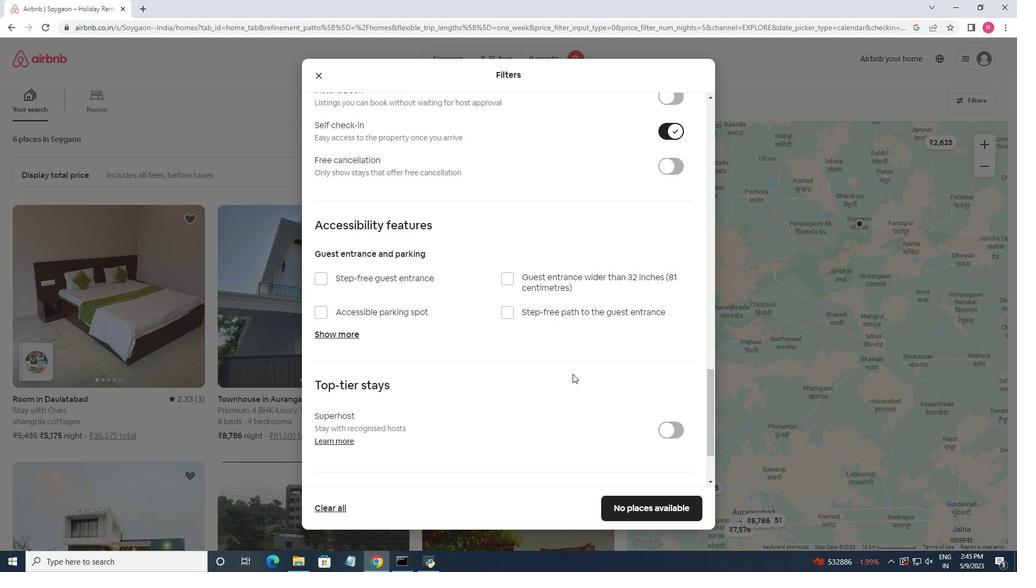 
Action: Mouse moved to (318, 431)
Screenshot: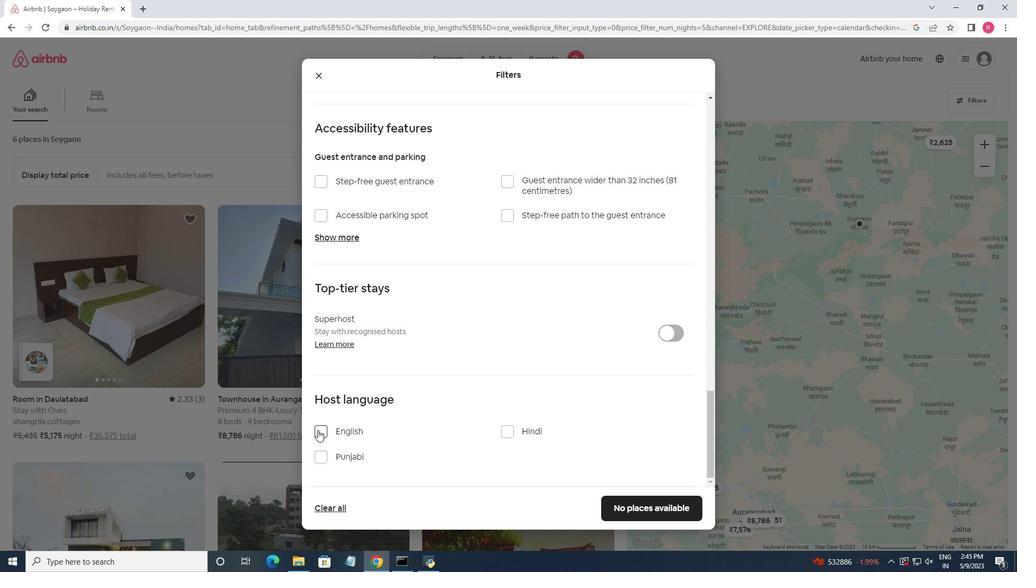 
Action: Mouse pressed left at (318, 431)
Screenshot: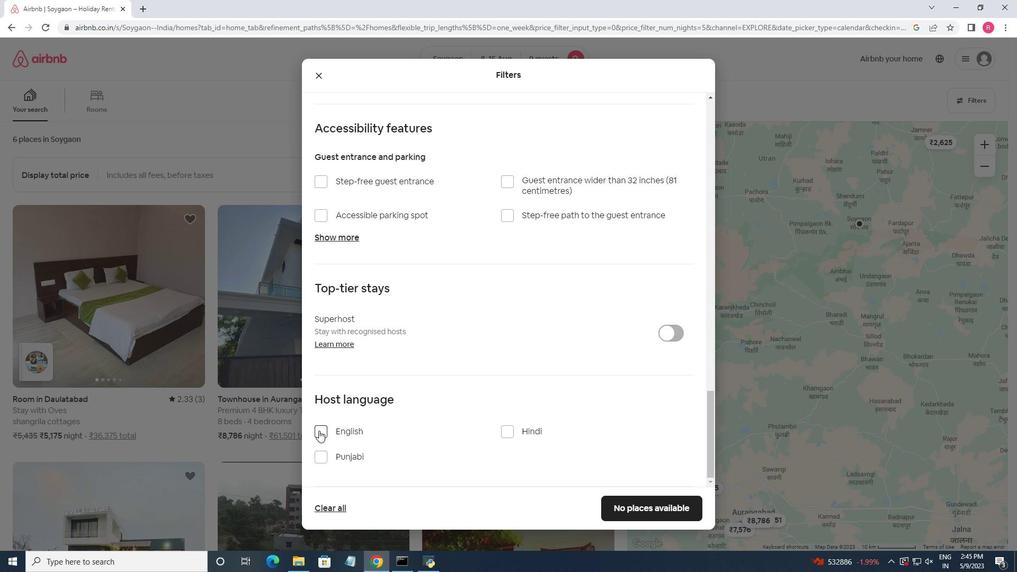 
Action: Mouse moved to (634, 503)
Screenshot: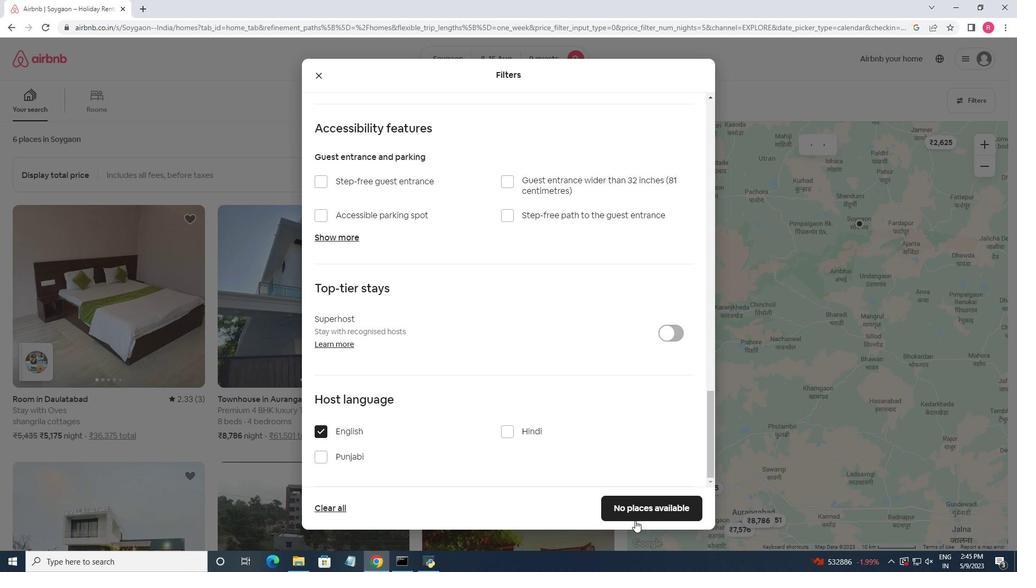 
Action: Mouse pressed left at (634, 503)
Screenshot: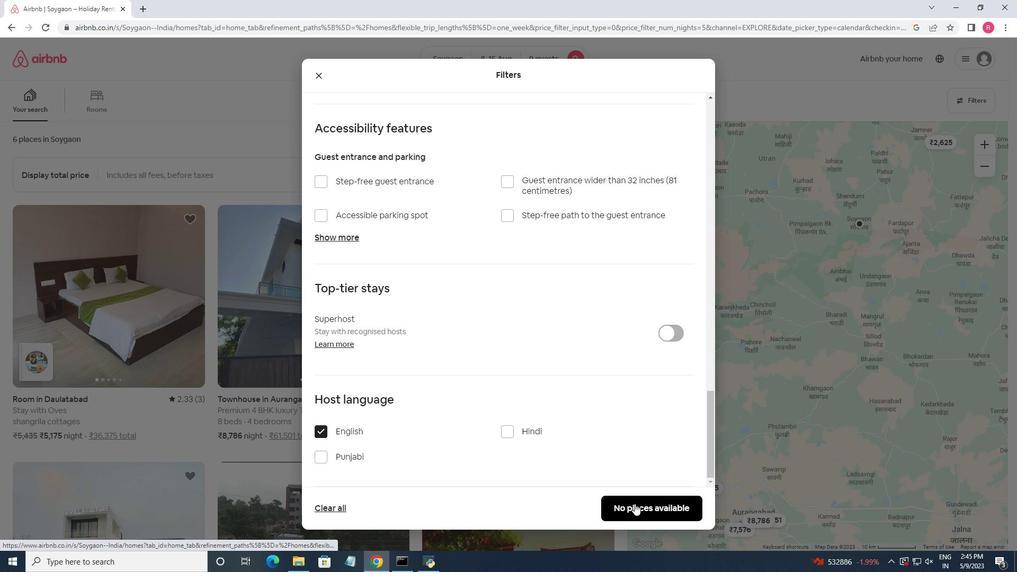 
